 Task: Find connections with filter location Isleworth with filter topic #economicswith filter profile language French with filter current company Armstrong Fluid Technology with filter school Kuvempu University  with filter industry Advertising Services with filter service category Web Development with filter keywords title Communications Director
Action: Mouse moved to (464, 69)
Screenshot: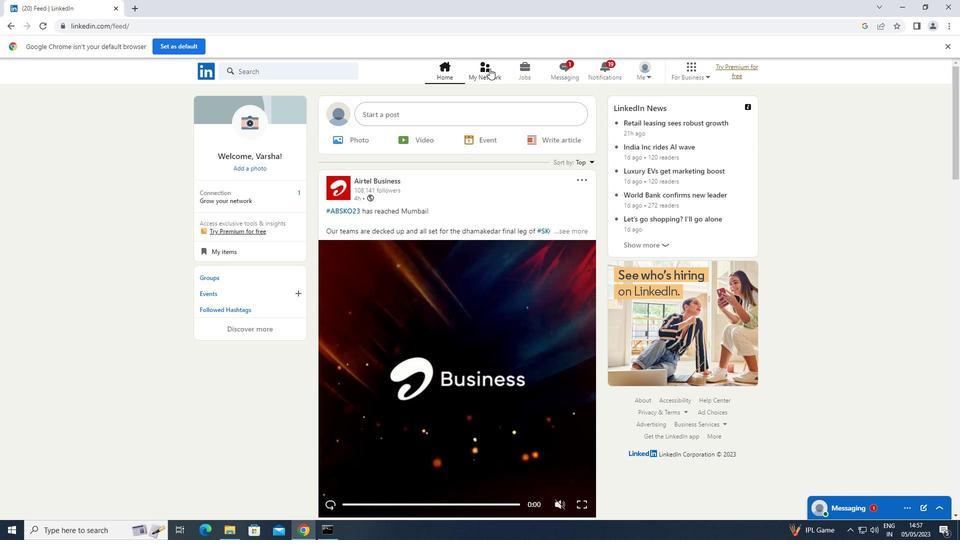 
Action: Mouse pressed left at (464, 69)
Screenshot: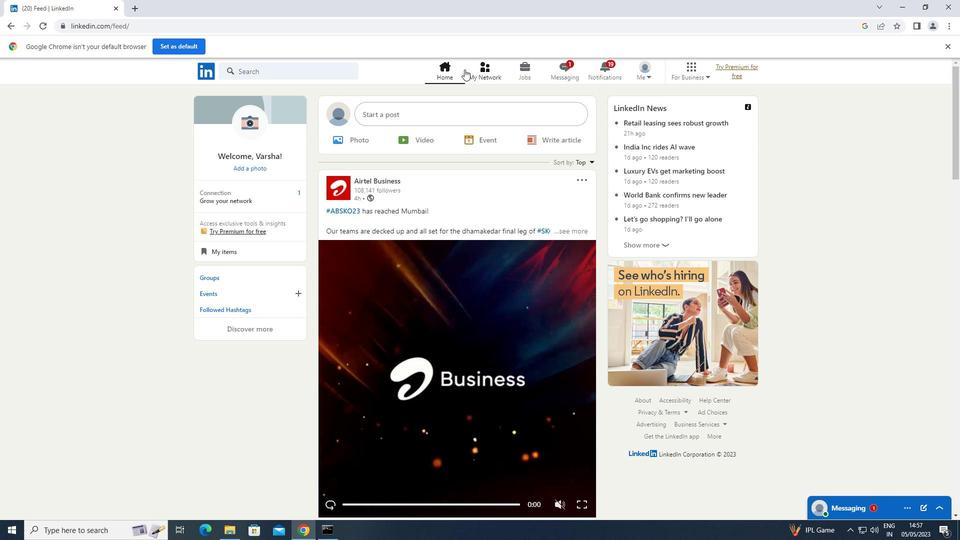 
Action: Mouse moved to (484, 75)
Screenshot: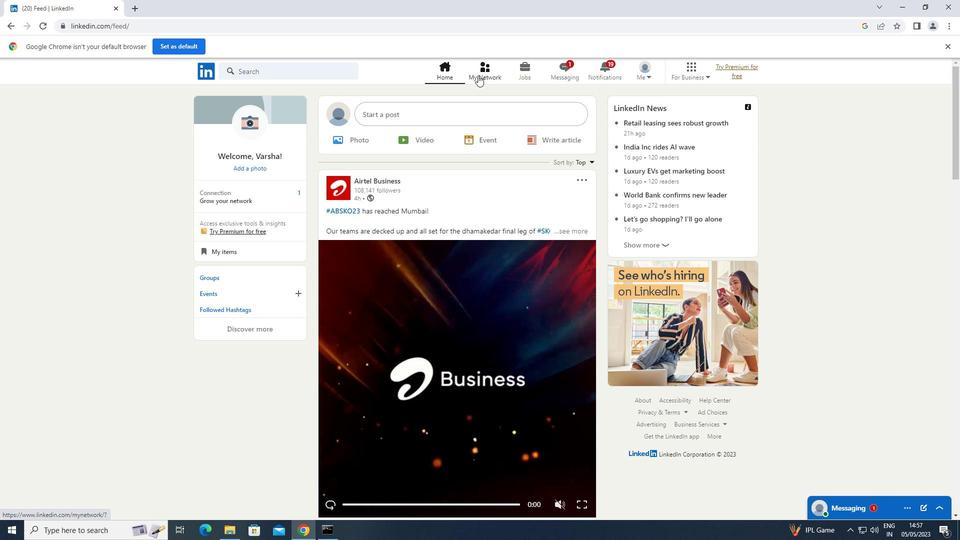 
Action: Mouse pressed left at (484, 75)
Screenshot: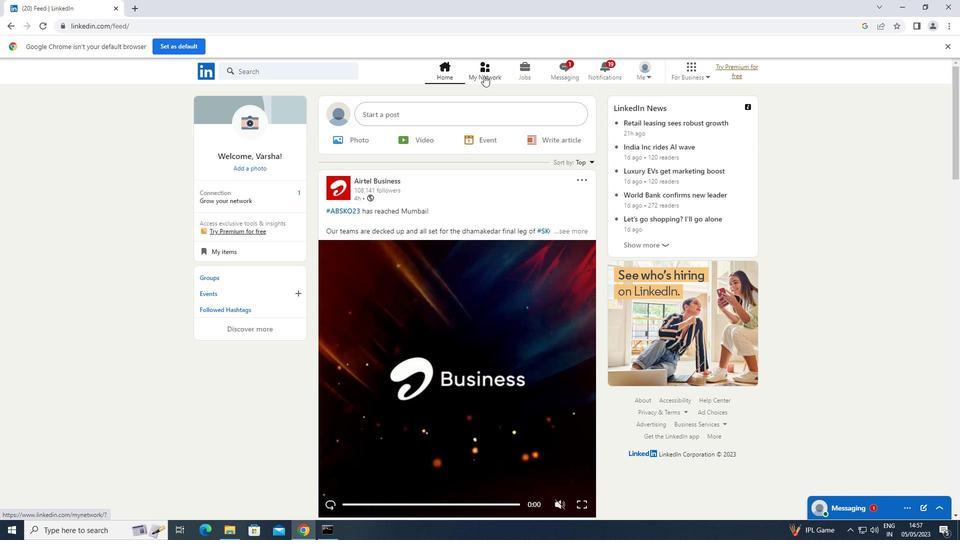 
Action: Mouse moved to (285, 124)
Screenshot: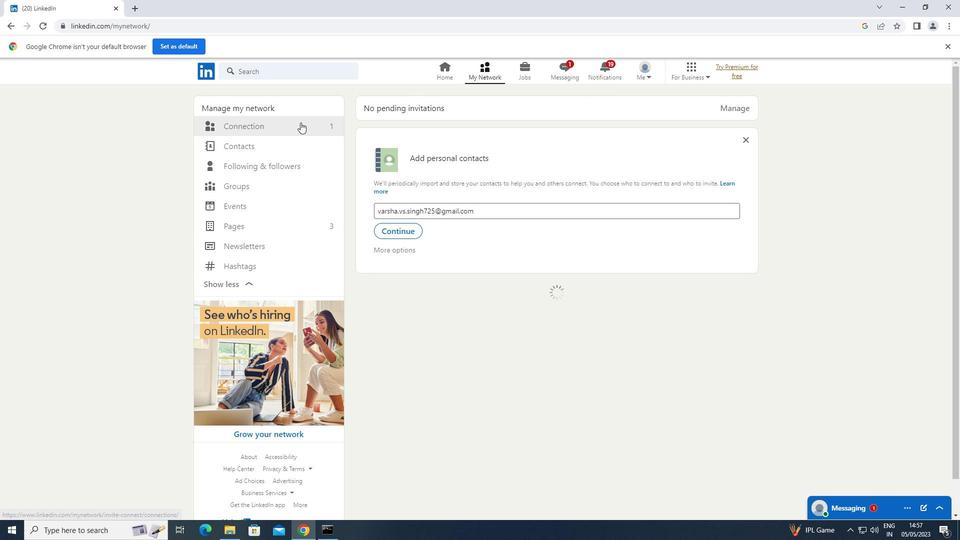 
Action: Mouse pressed left at (285, 124)
Screenshot: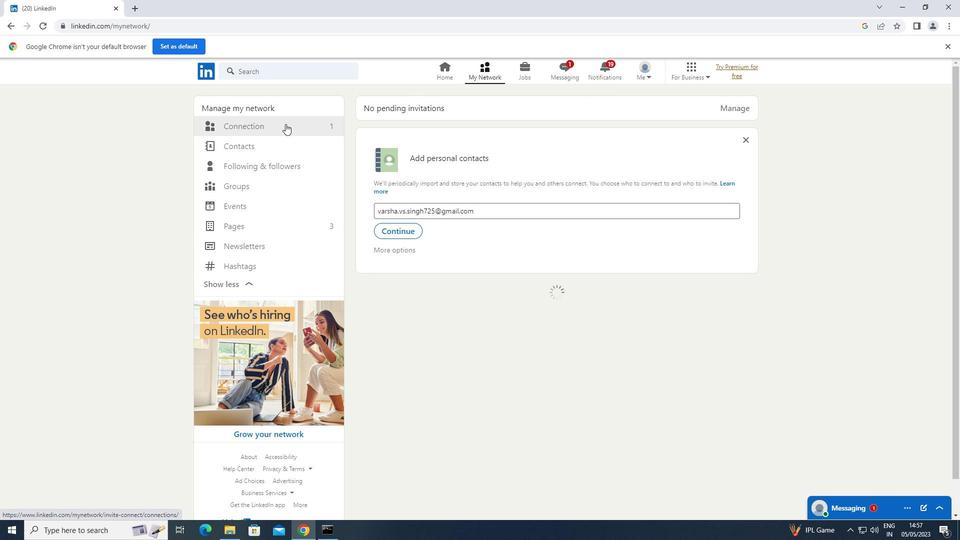 
Action: Mouse moved to (546, 124)
Screenshot: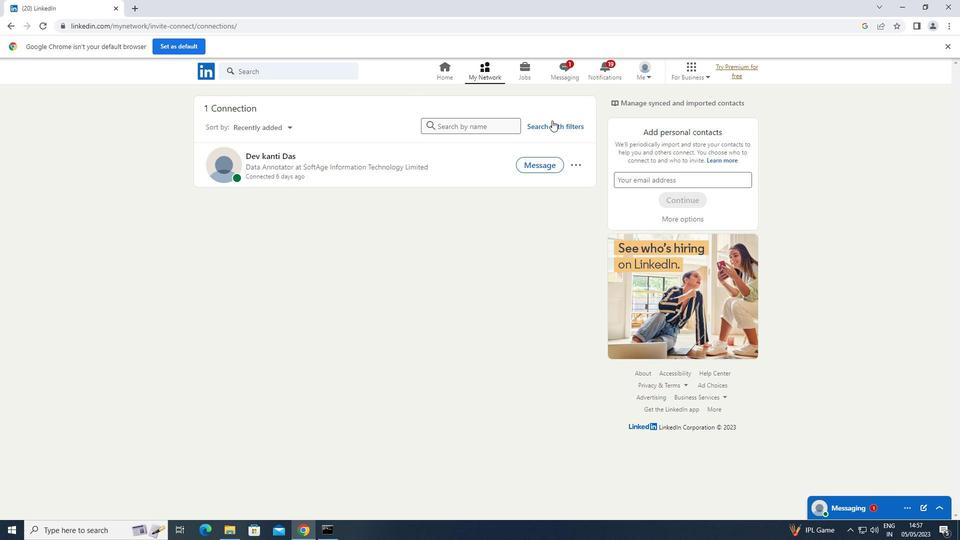 
Action: Mouse pressed left at (546, 124)
Screenshot: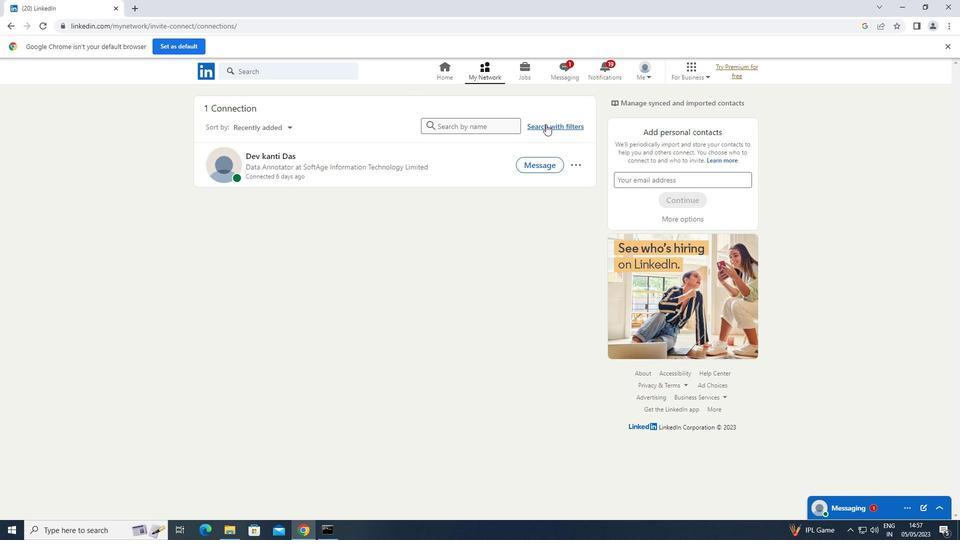 
Action: Mouse moved to (514, 99)
Screenshot: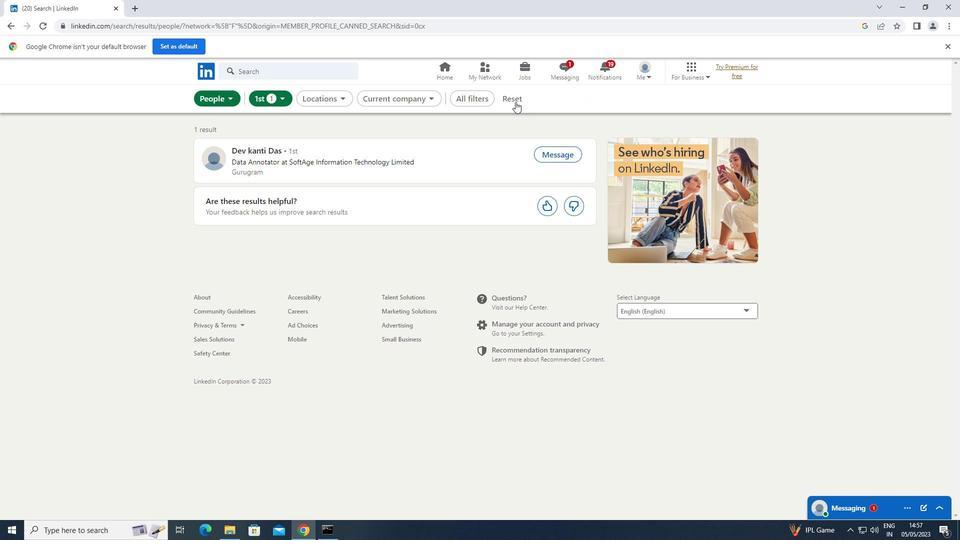 
Action: Mouse pressed left at (514, 99)
Screenshot: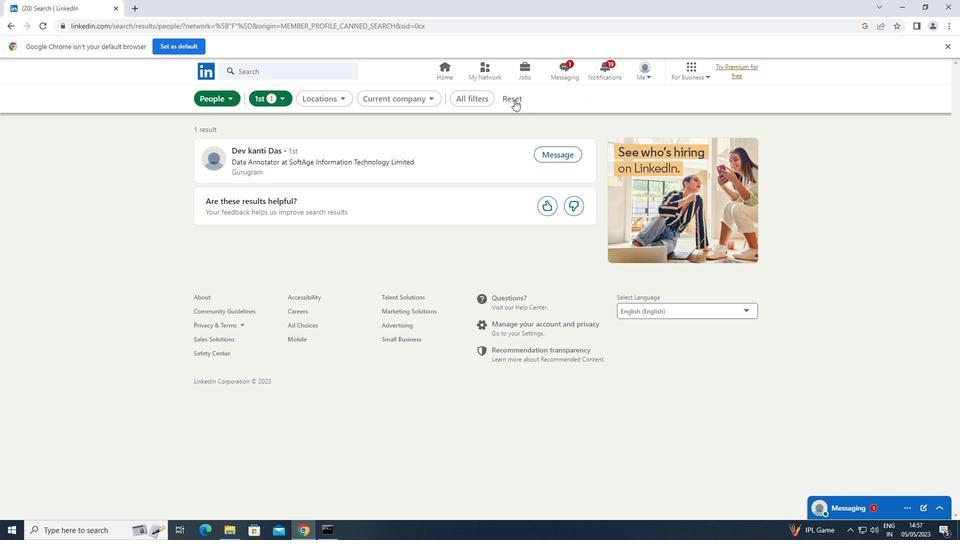
Action: Mouse moved to (504, 102)
Screenshot: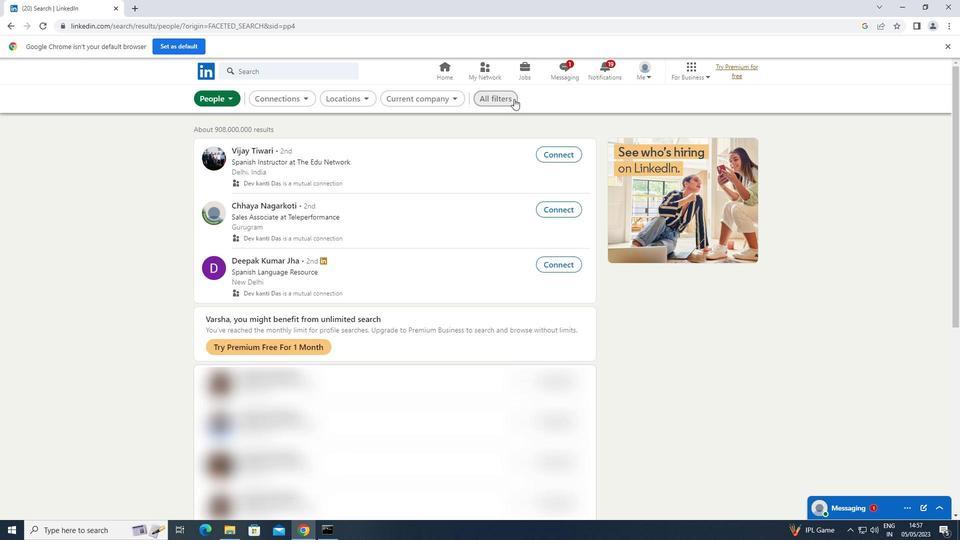 
Action: Mouse pressed left at (504, 102)
Screenshot: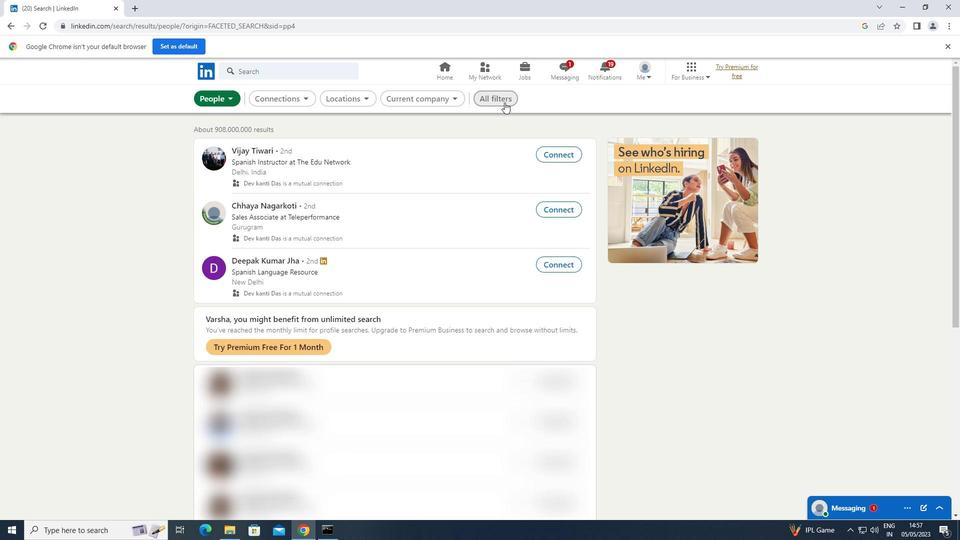 
Action: Mouse moved to (807, 255)
Screenshot: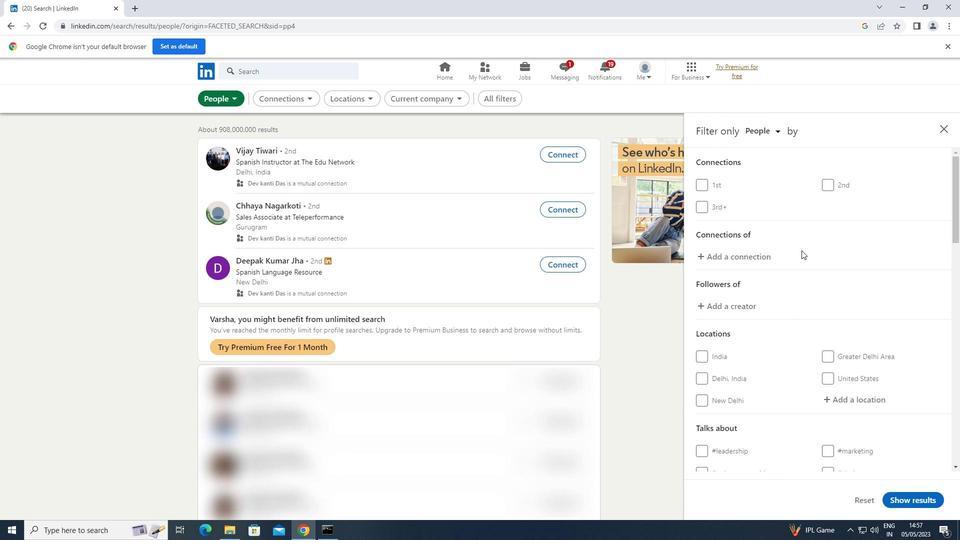 
Action: Mouse scrolled (807, 254) with delta (0, 0)
Screenshot: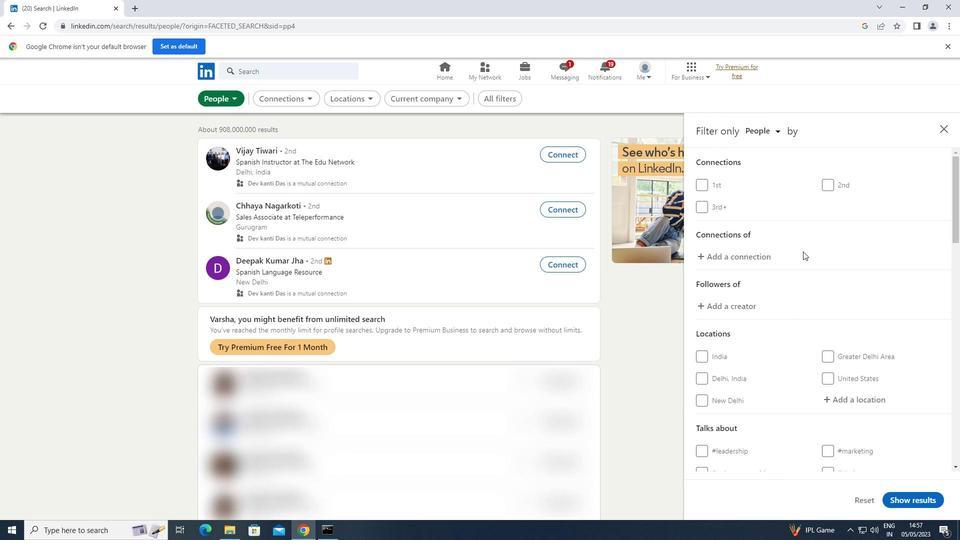 
Action: Mouse scrolled (807, 254) with delta (0, 0)
Screenshot: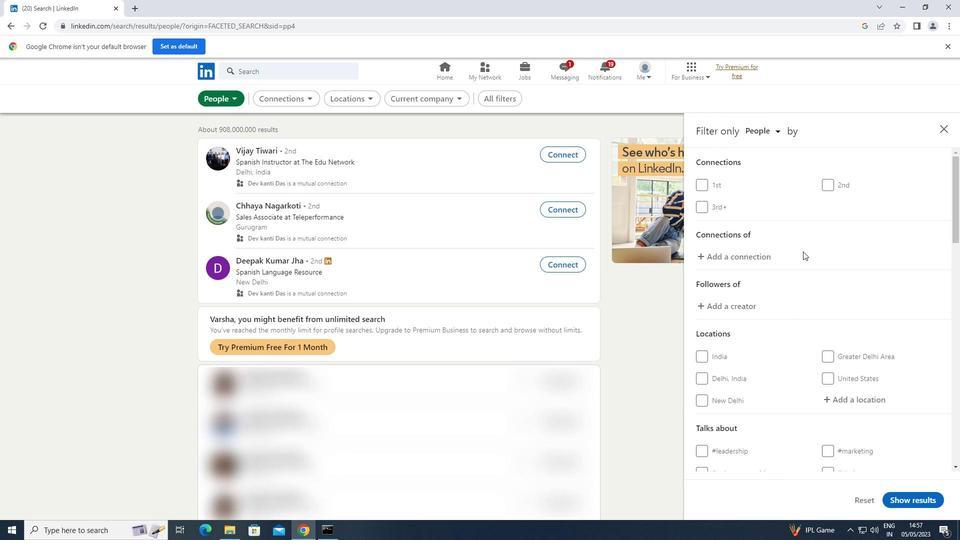 
Action: Mouse scrolled (807, 254) with delta (0, 0)
Screenshot: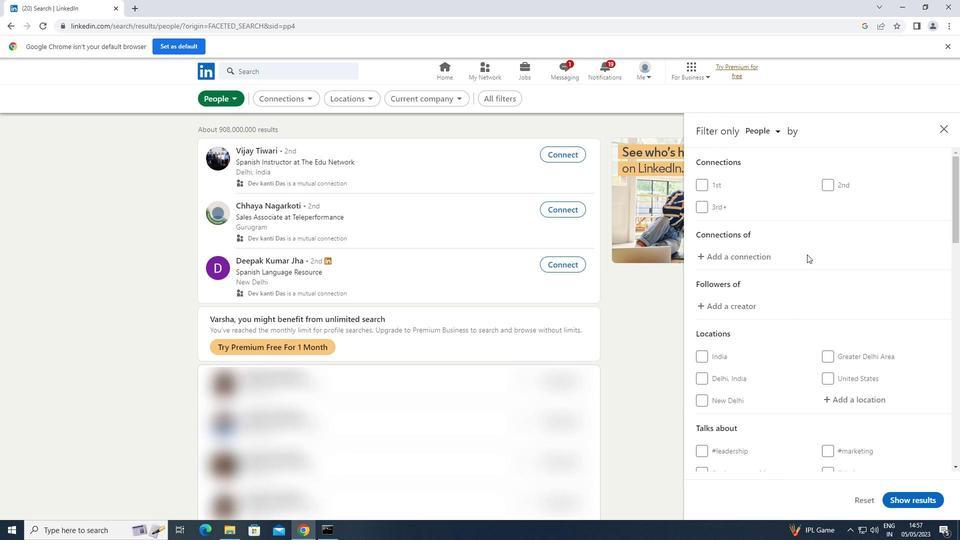 
Action: Mouse moved to (843, 251)
Screenshot: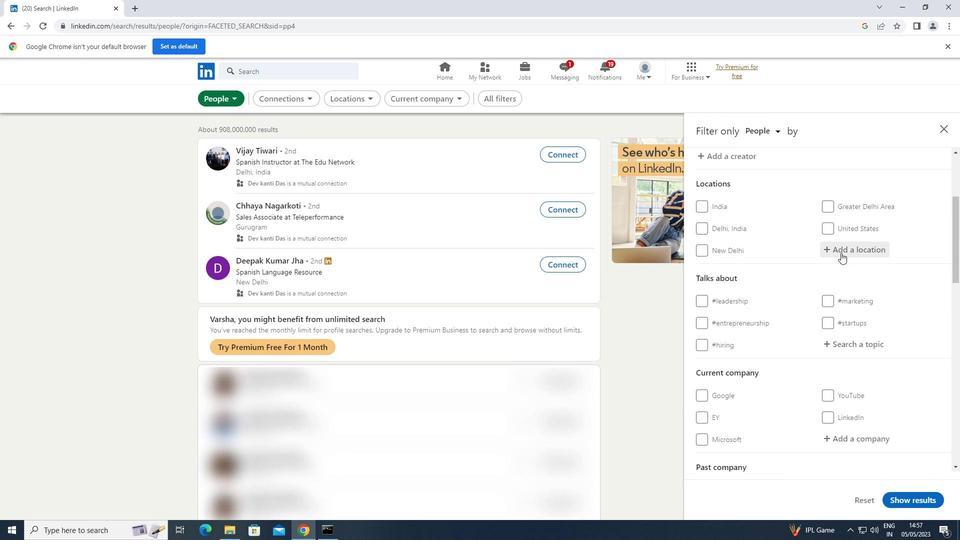 
Action: Mouse pressed left at (843, 251)
Screenshot: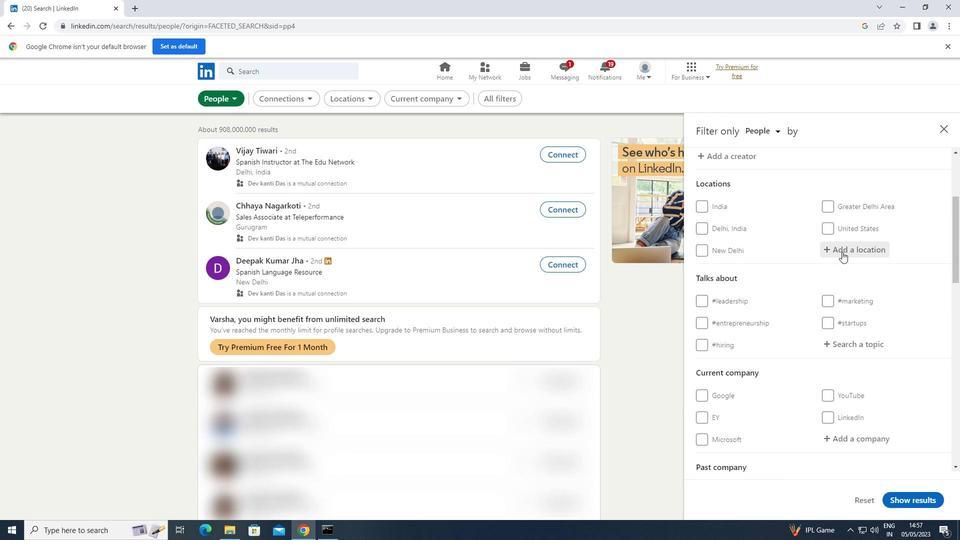 
Action: Key pressed <Key.shift>ISLEWORTH
Screenshot: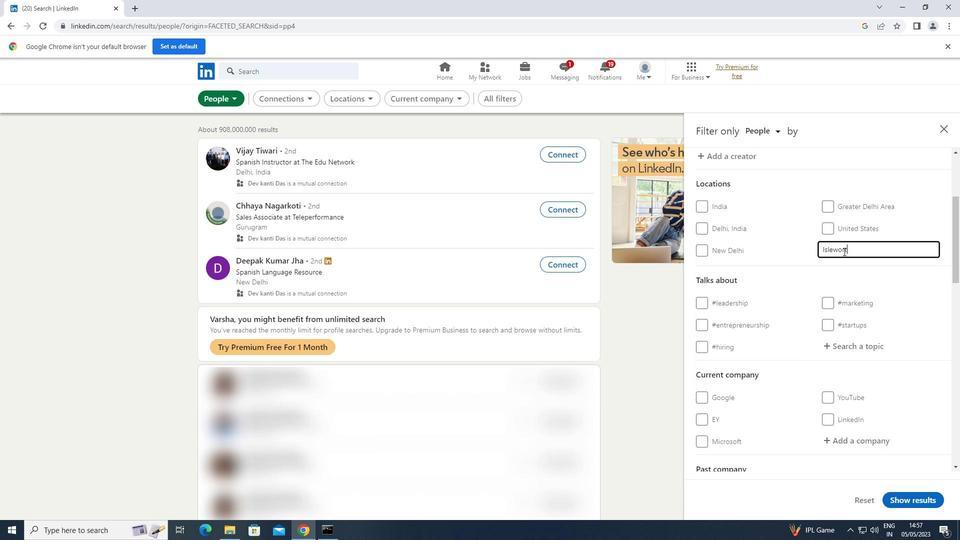 
Action: Mouse moved to (851, 350)
Screenshot: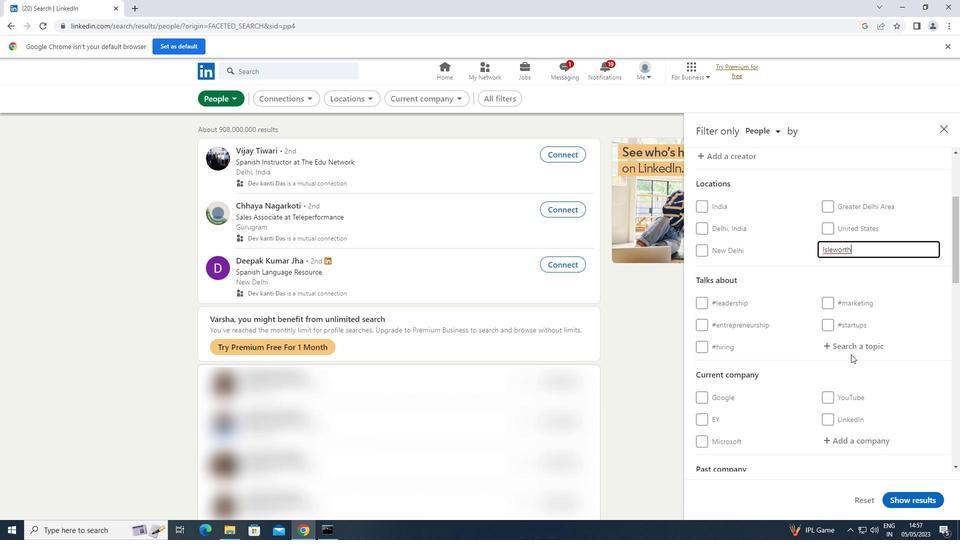 
Action: Mouse pressed left at (851, 350)
Screenshot: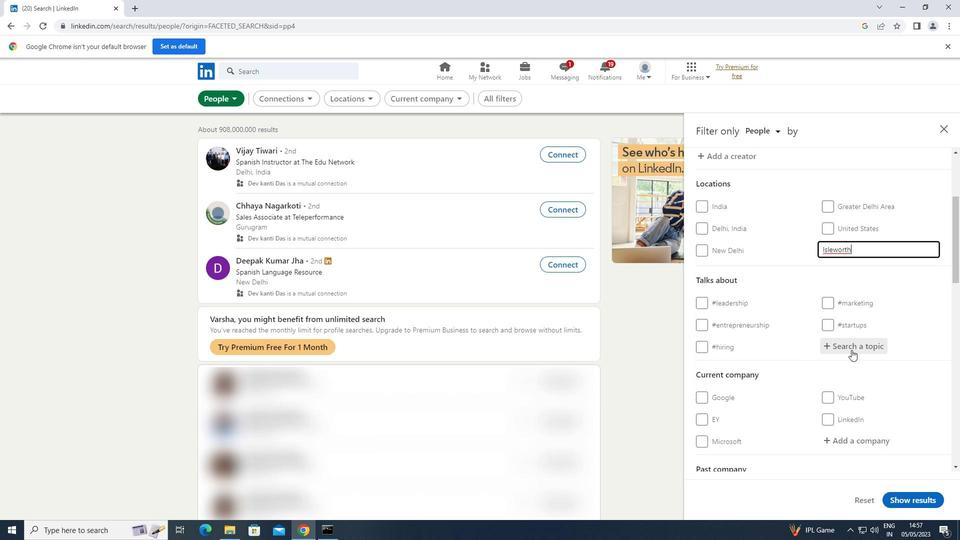 
Action: Key pressed C<Key.backspace>ECONOMICS
Screenshot: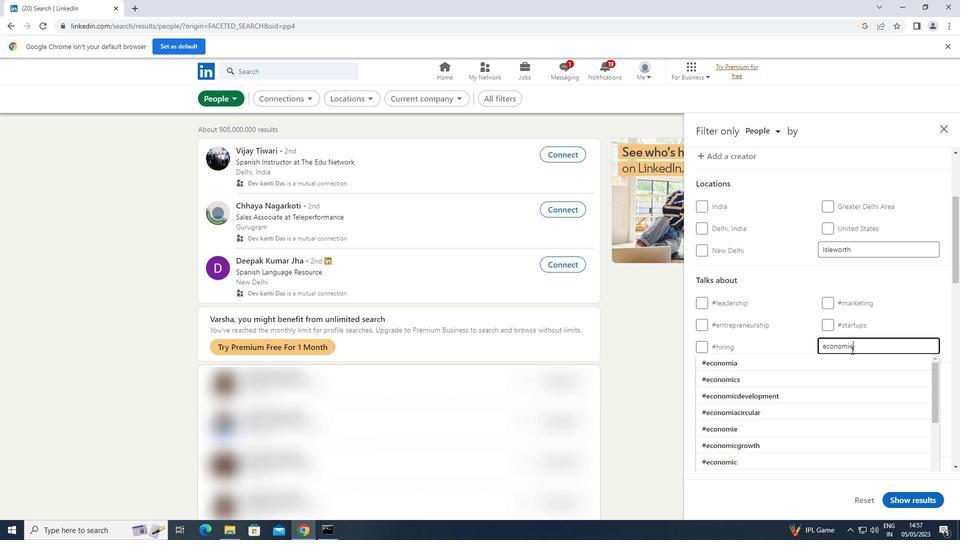 
Action: Mouse moved to (789, 362)
Screenshot: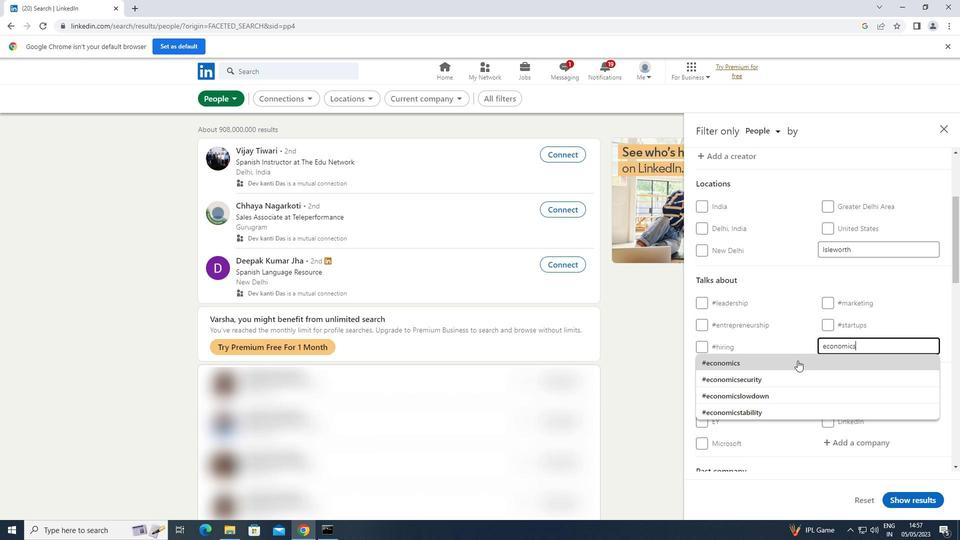 
Action: Mouse pressed left at (789, 362)
Screenshot: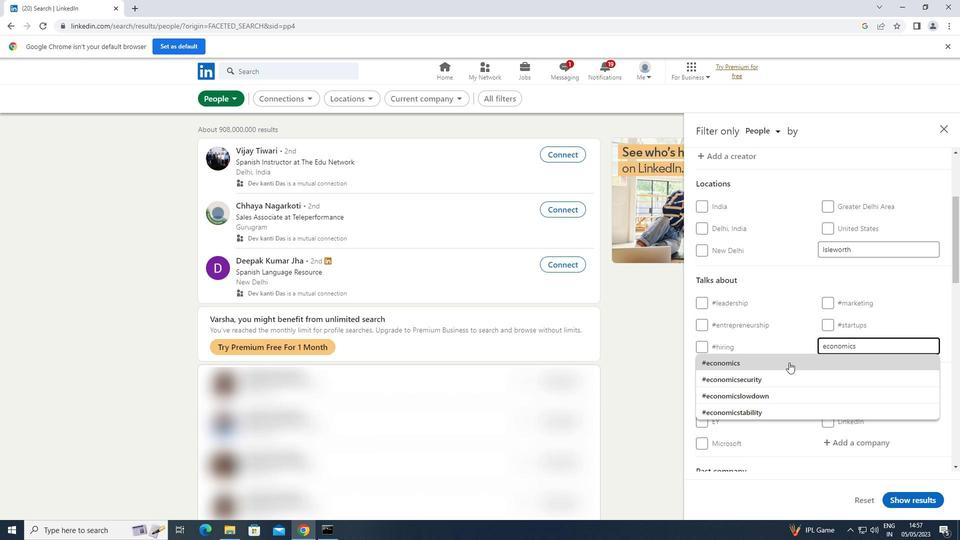 
Action: Mouse moved to (790, 362)
Screenshot: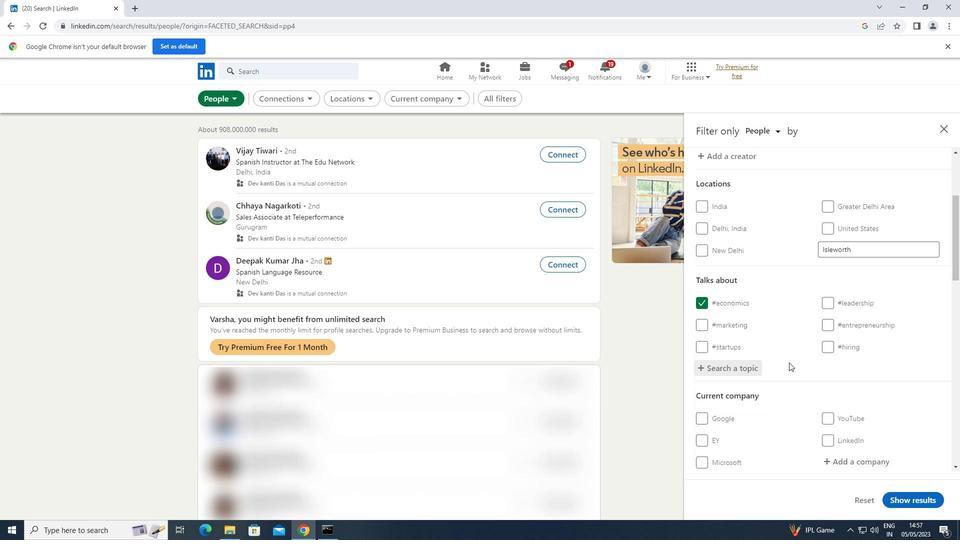 
Action: Mouse scrolled (790, 361) with delta (0, 0)
Screenshot: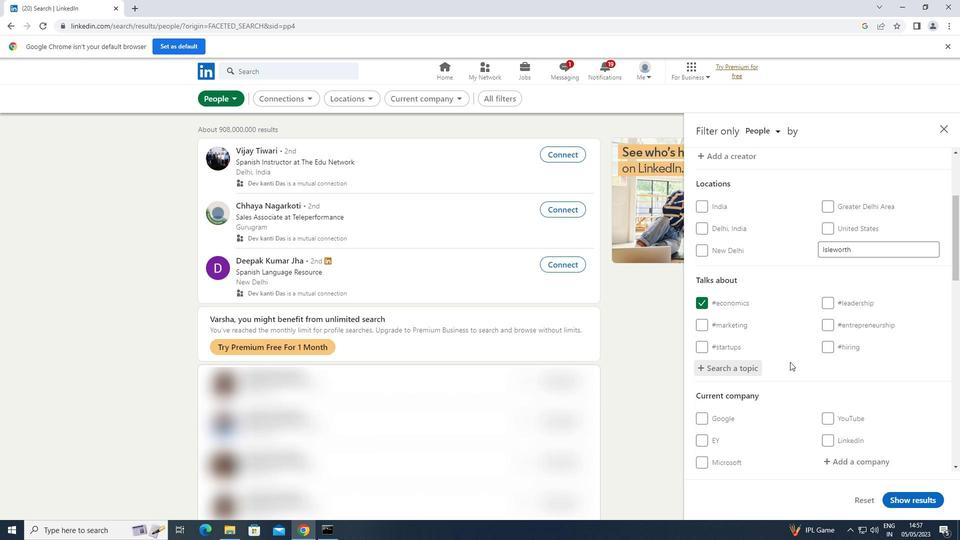
Action: Mouse scrolled (790, 361) with delta (0, 0)
Screenshot: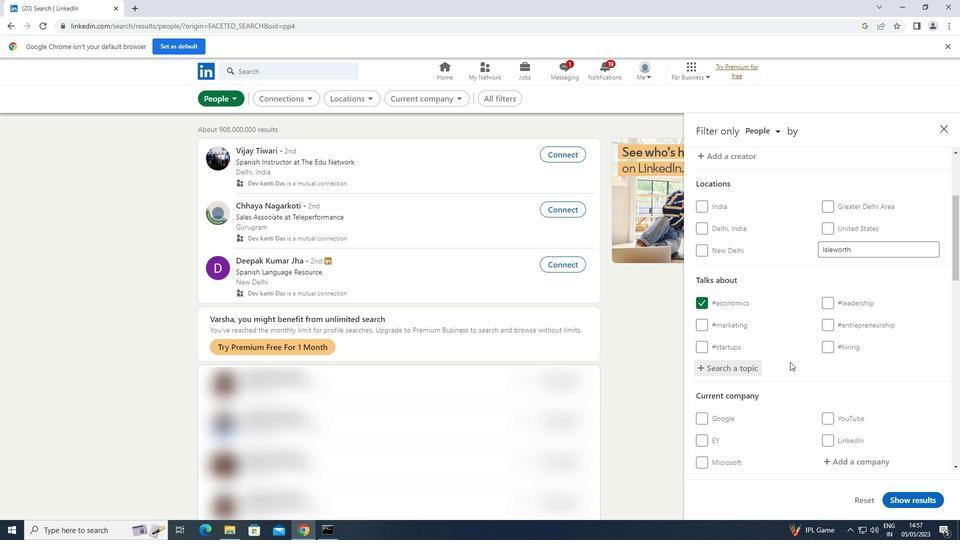 
Action: Mouse moved to (790, 361)
Screenshot: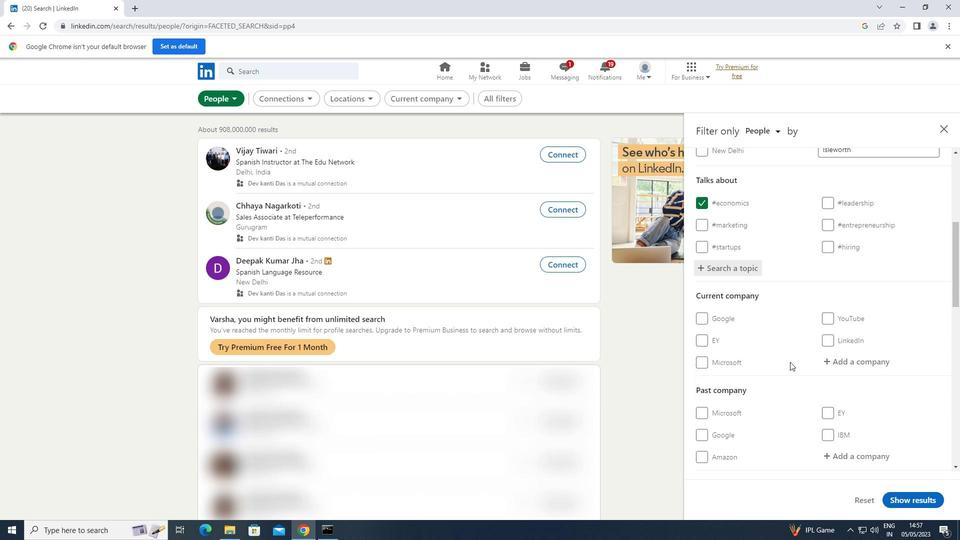 
Action: Mouse scrolled (790, 361) with delta (0, 0)
Screenshot: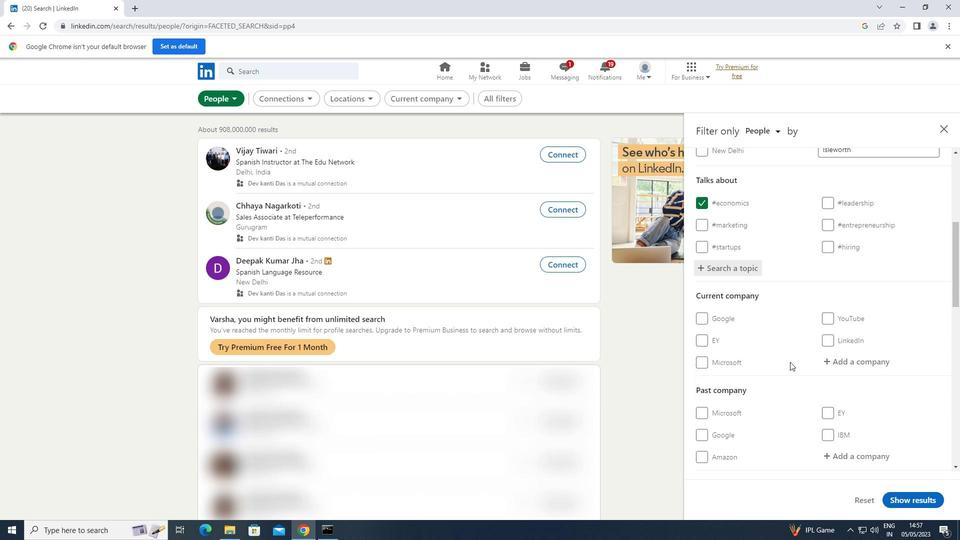 
Action: Mouse scrolled (790, 361) with delta (0, 0)
Screenshot: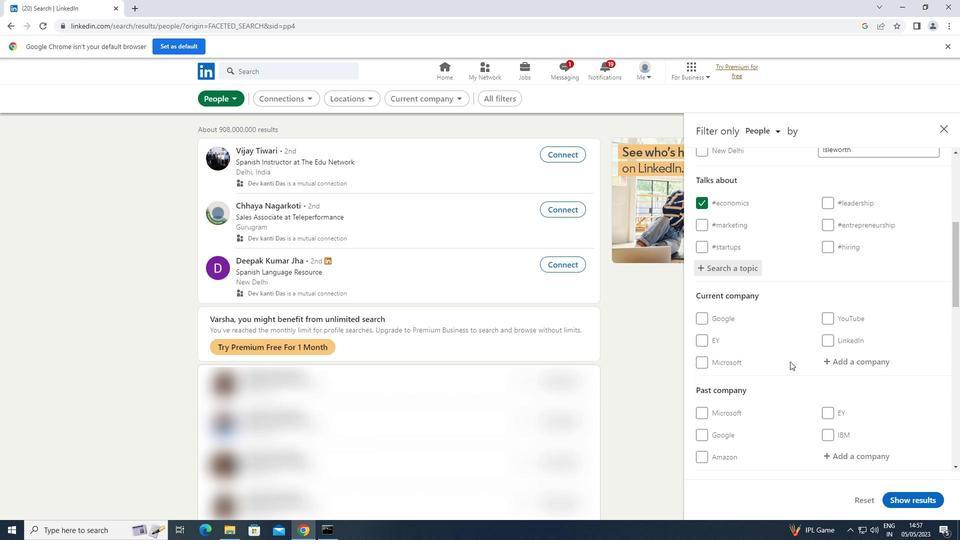 
Action: Mouse scrolled (790, 361) with delta (0, 0)
Screenshot: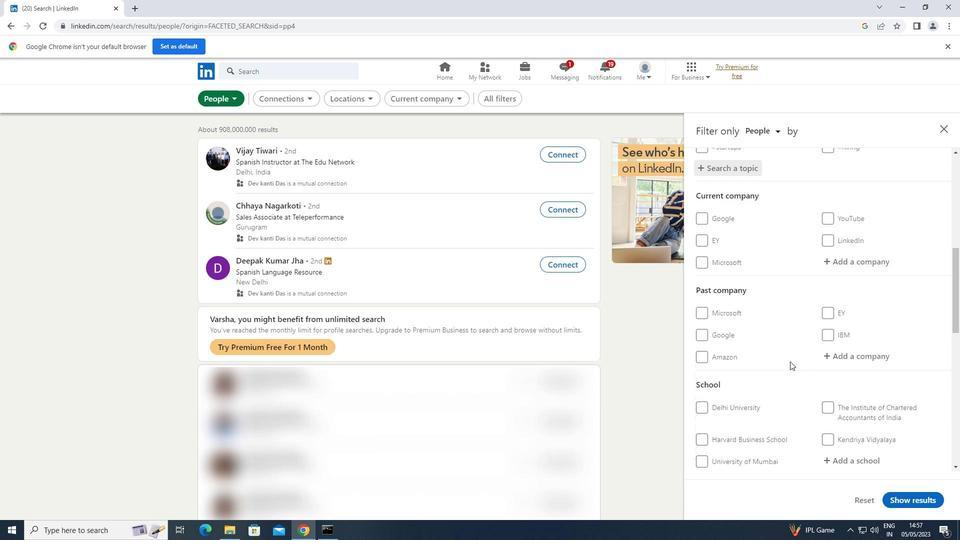 
Action: Mouse scrolled (790, 361) with delta (0, 0)
Screenshot: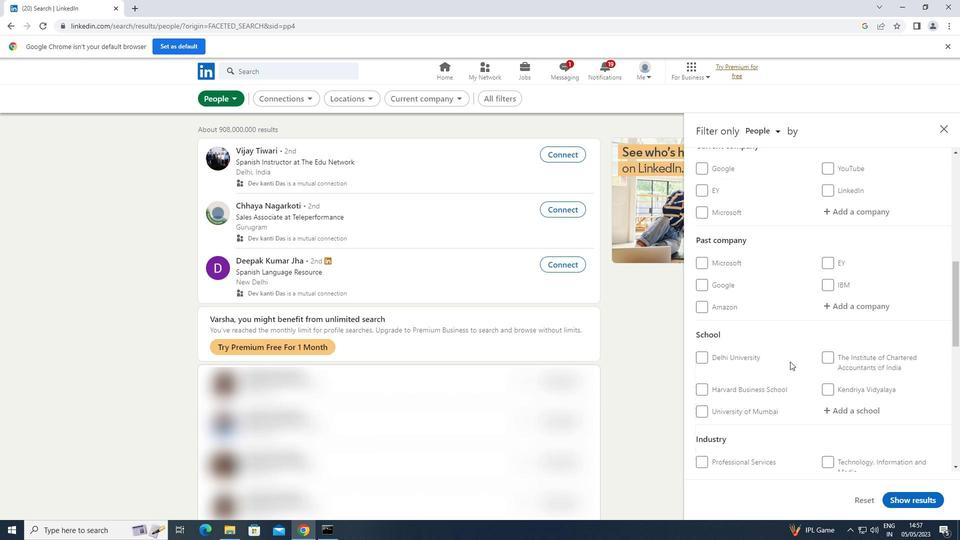 
Action: Mouse scrolled (790, 361) with delta (0, 0)
Screenshot: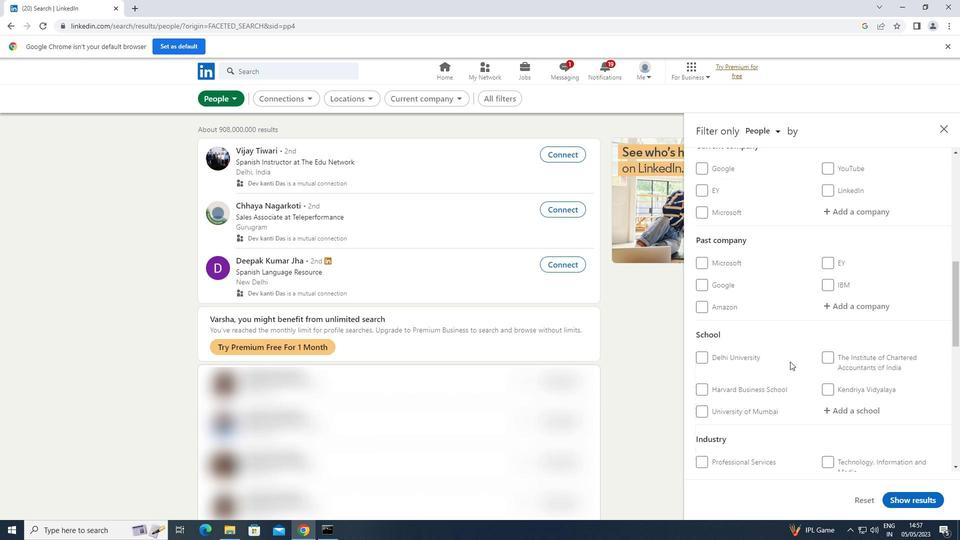 
Action: Mouse scrolled (790, 361) with delta (0, 0)
Screenshot: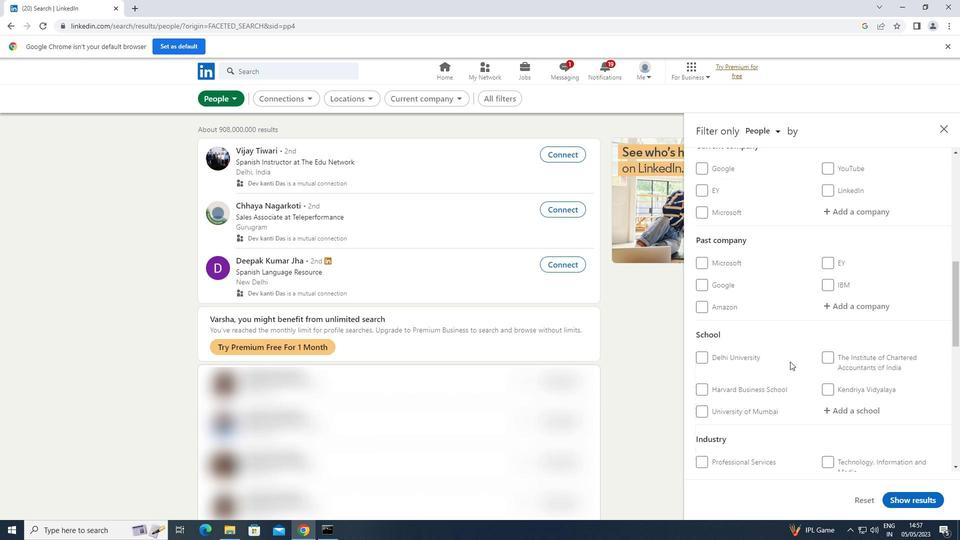 
Action: Mouse scrolled (790, 361) with delta (0, 0)
Screenshot: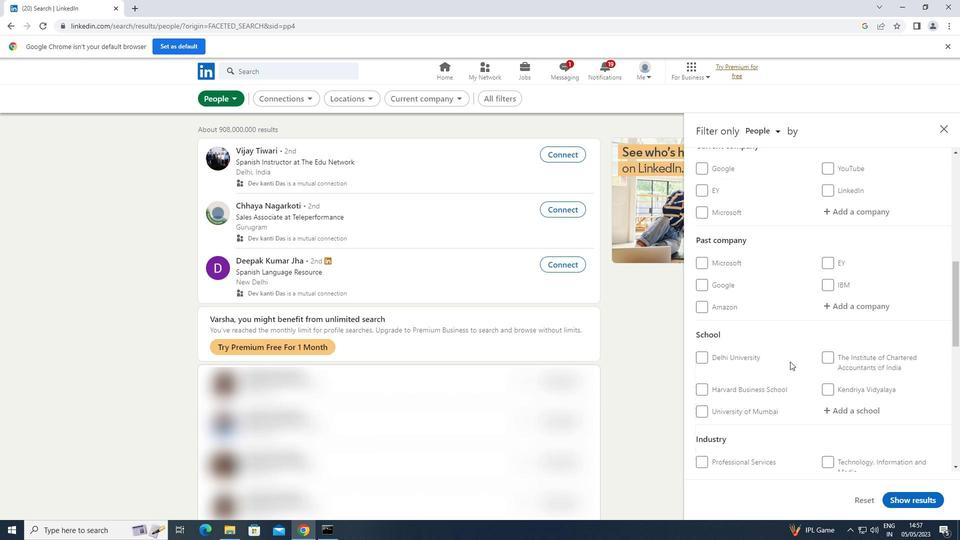 
Action: Mouse scrolled (790, 361) with delta (0, 0)
Screenshot: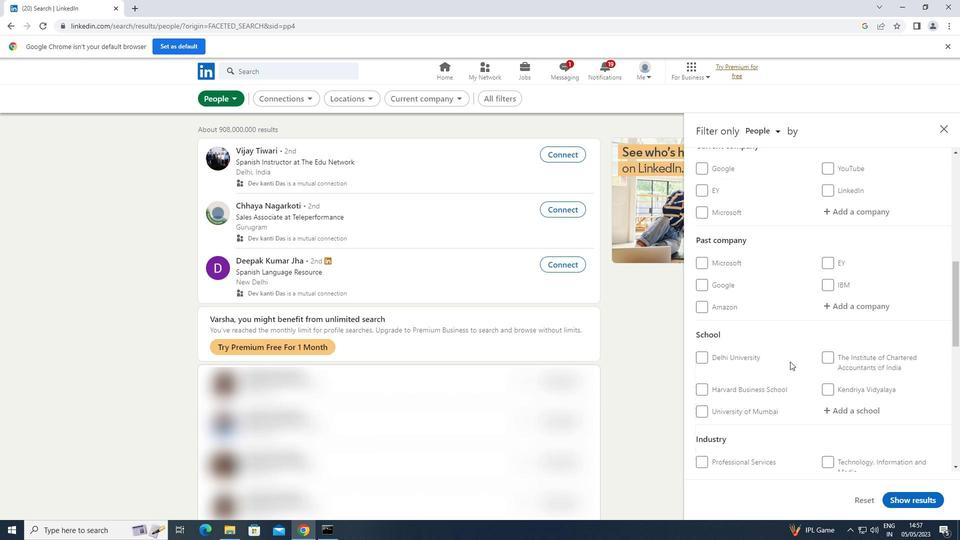
Action: Mouse moved to (828, 329)
Screenshot: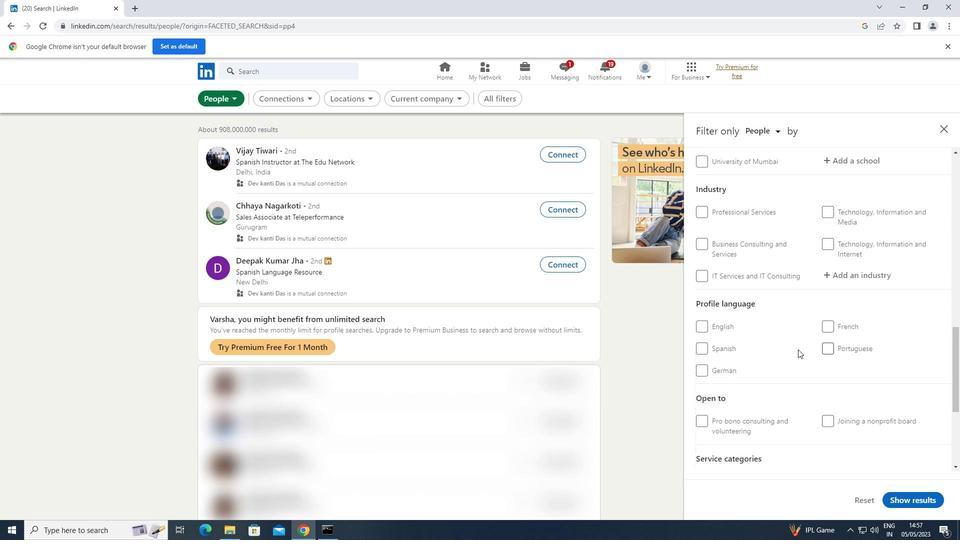 
Action: Mouse pressed left at (828, 329)
Screenshot: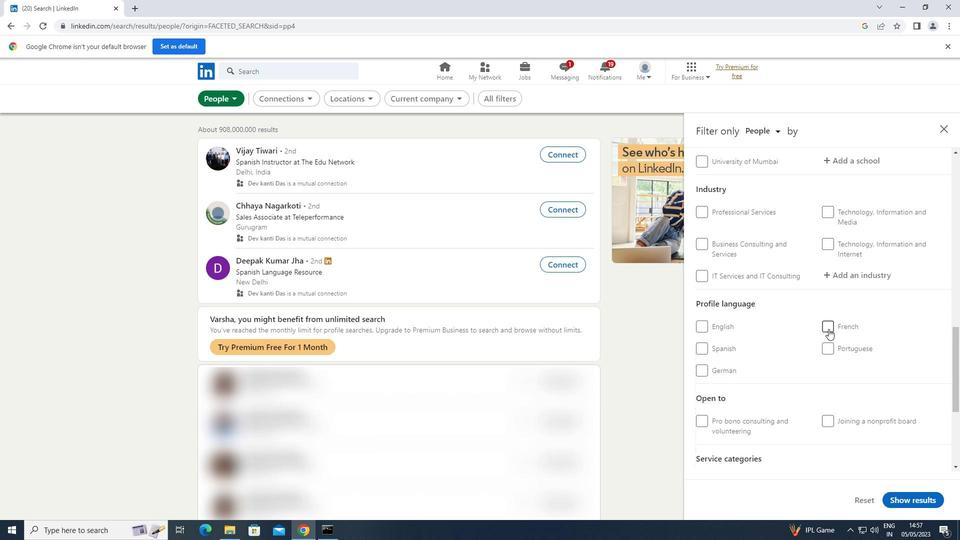 
Action: Mouse scrolled (828, 329) with delta (0, 0)
Screenshot: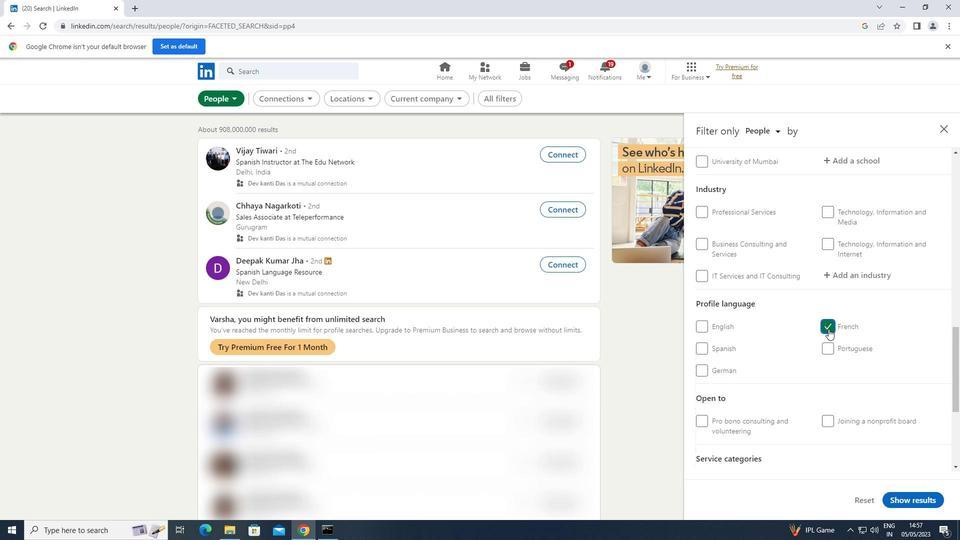 
Action: Mouse scrolled (828, 329) with delta (0, 0)
Screenshot: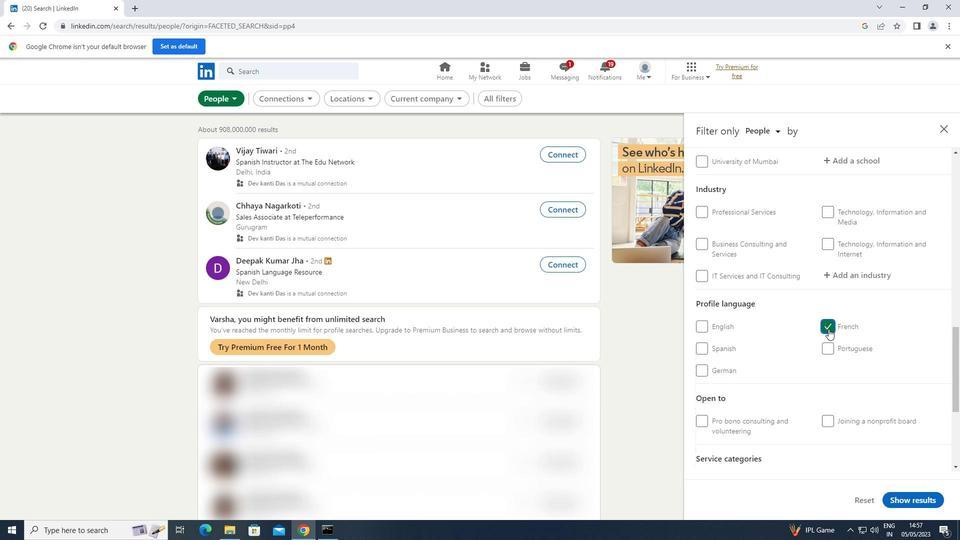 
Action: Mouse scrolled (828, 329) with delta (0, 0)
Screenshot: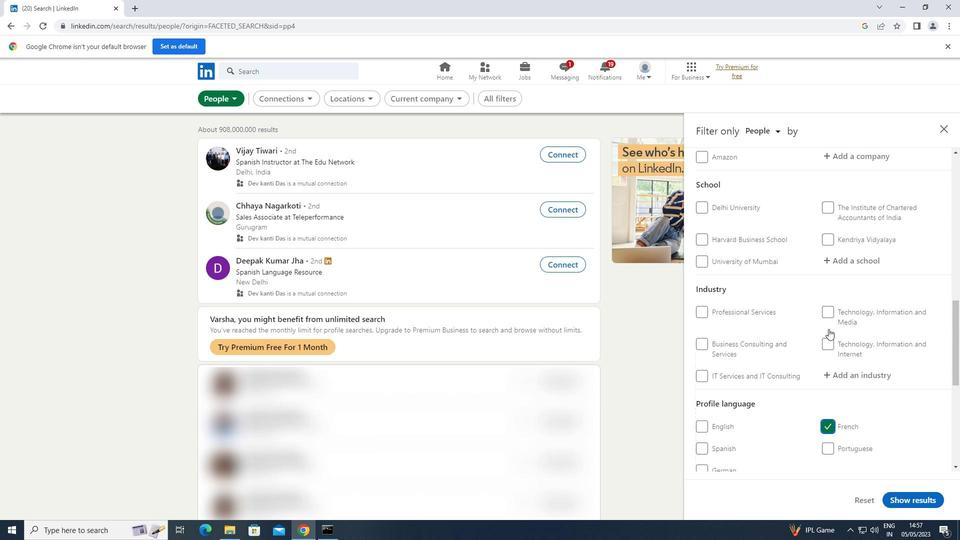 
Action: Mouse scrolled (828, 329) with delta (0, 0)
Screenshot: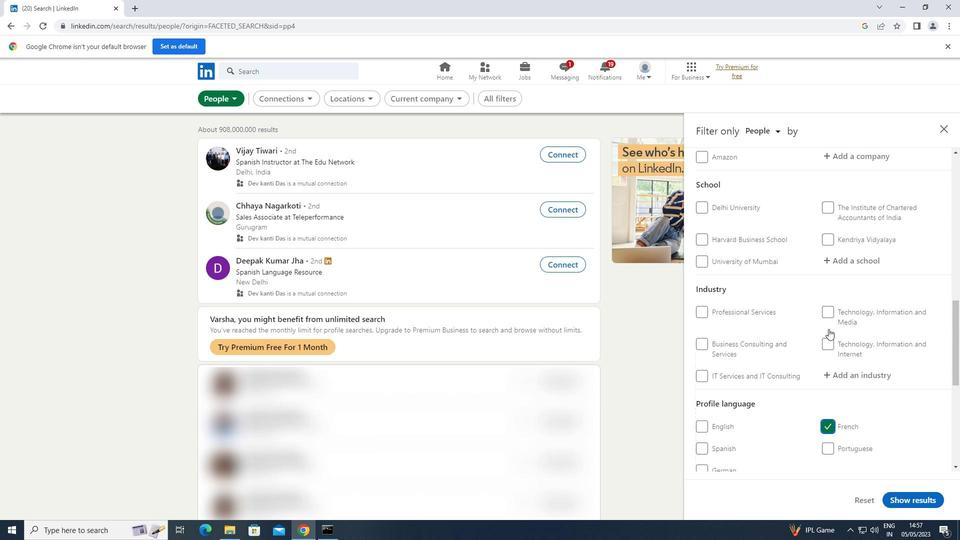 
Action: Mouse scrolled (828, 329) with delta (0, 0)
Screenshot: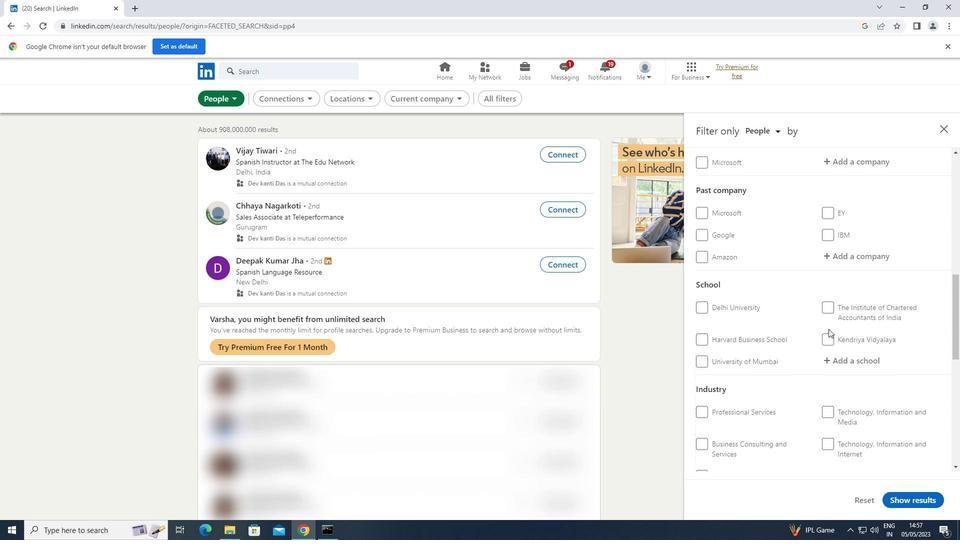 
Action: Mouse scrolled (828, 329) with delta (0, 0)
Screenshot: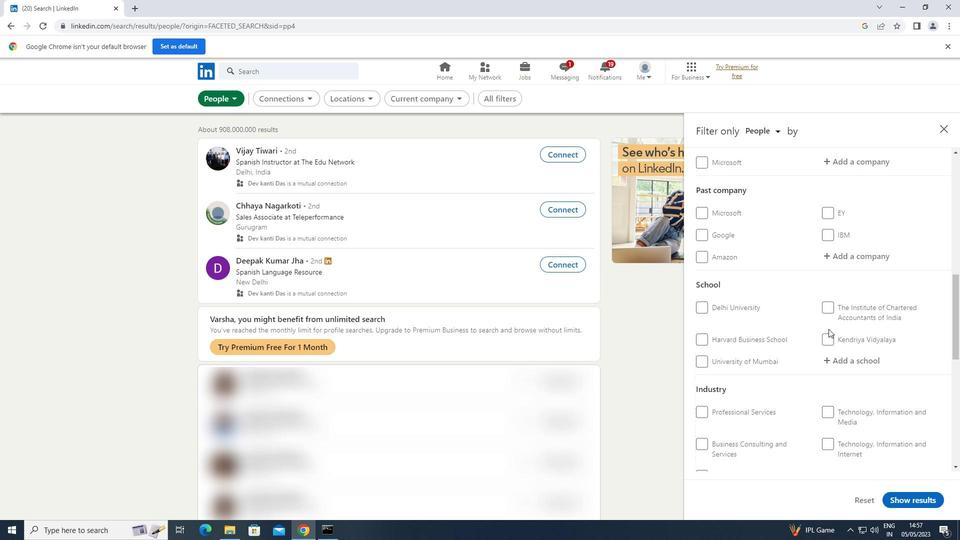 
Action: Mouse moved to (864, 264)
Screenshot: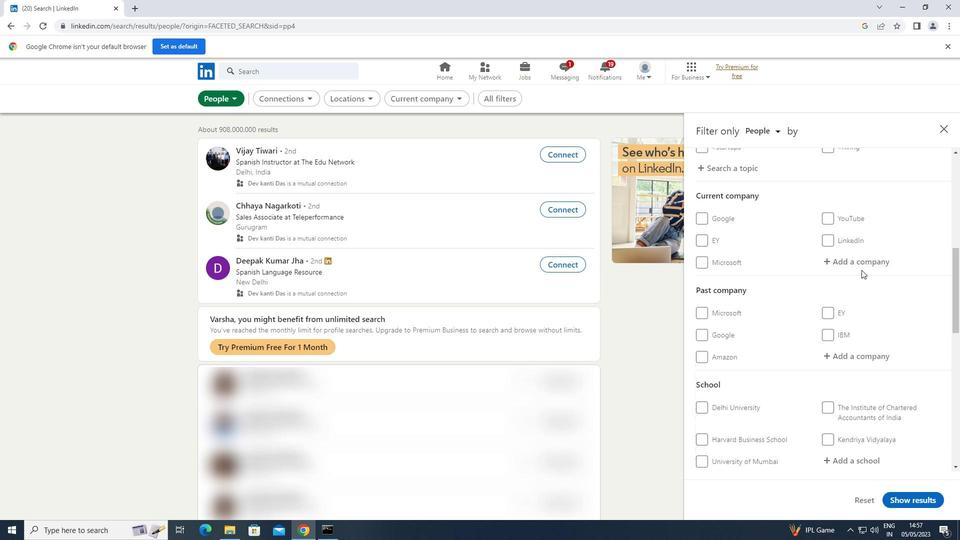 
Action: Mouse pressed left at (864, 264)
Screenshot: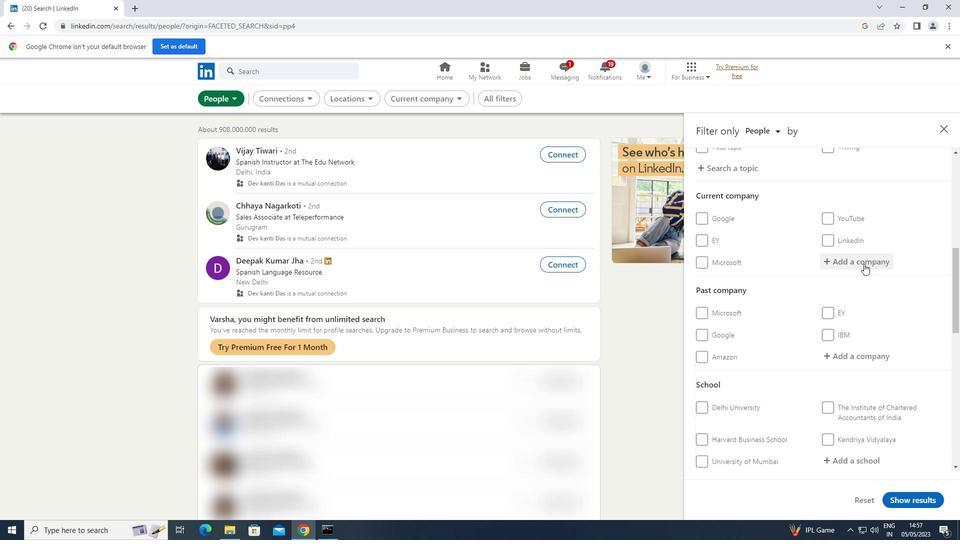 
Action: Key pressed <Key.shift><Key.shift>ARMSTRONG<Key.space><Key.shift>FLUID
Screenshot: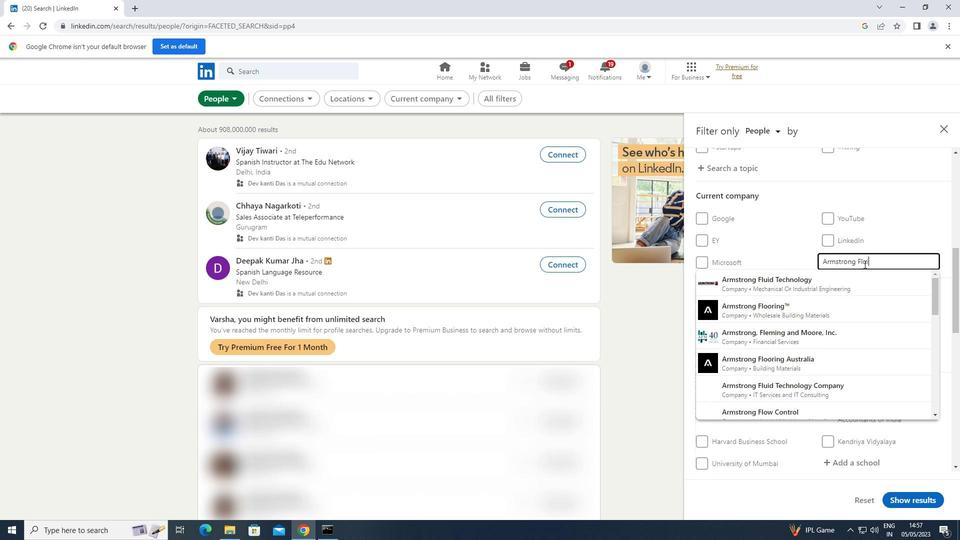 
Action: Mouse moved to (802, 282)
Screenshot: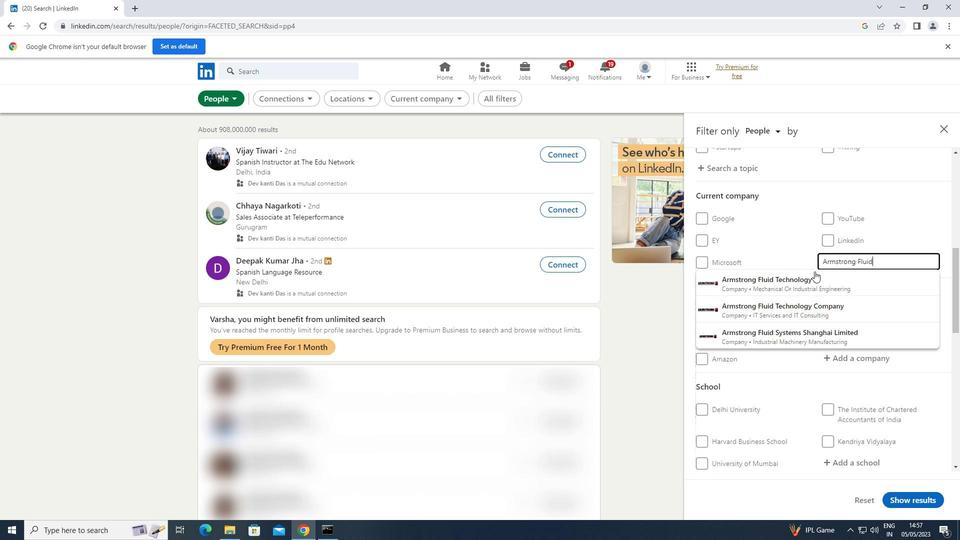 
Action: Mouse pressed left at (802, 282)
Screenshot: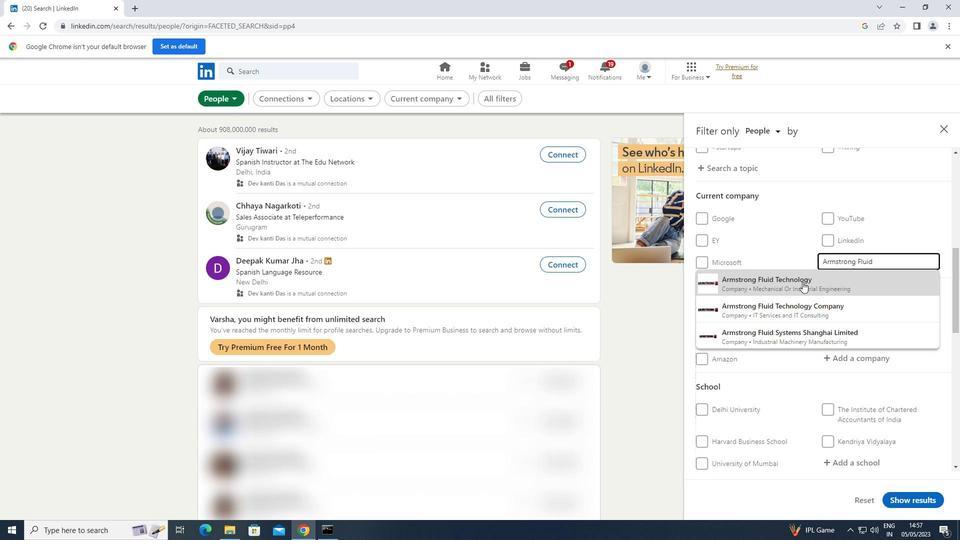 
Action: Mouse scrolled (802, 281) with delta (0, 0)
Screenshot: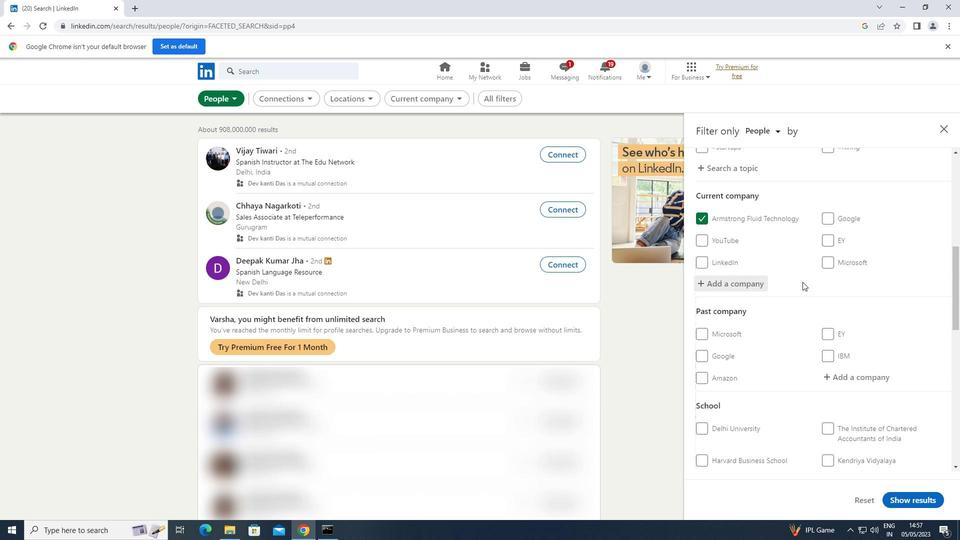 
Action: Mouse scrolled (802, 281) with delta (0, 0)
Screenshot: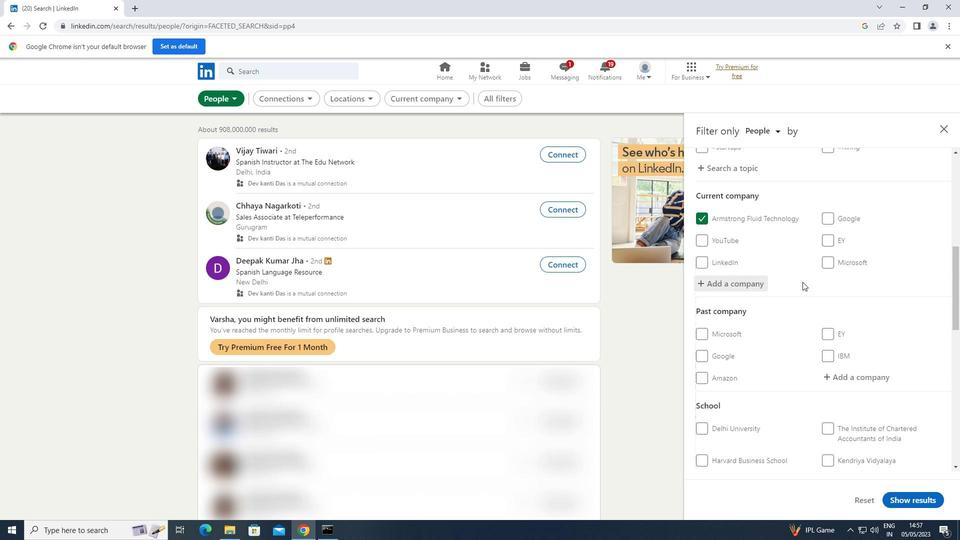 
Action: Mouse moved to (841, 384)
Screenshot: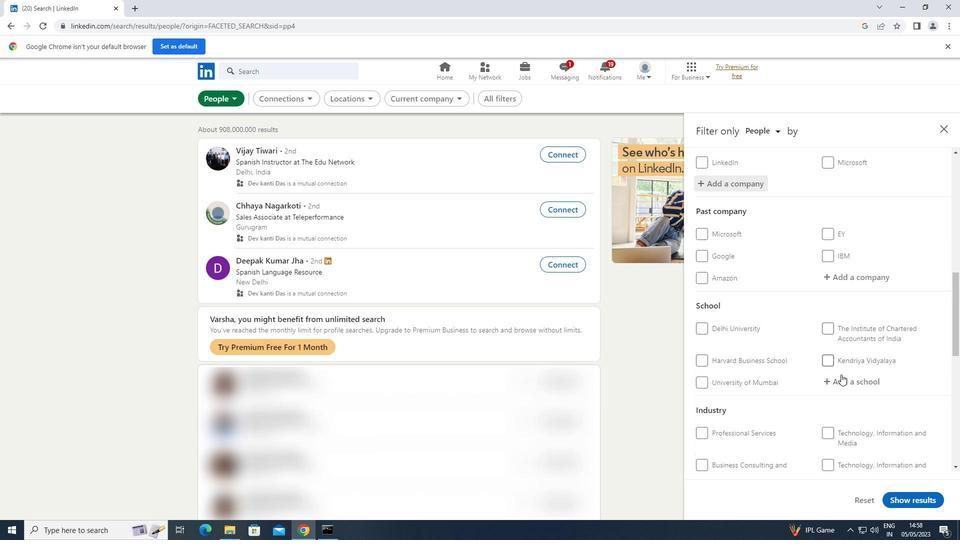 
Action: Mouse pressed left at (841, 384)
Screenshot: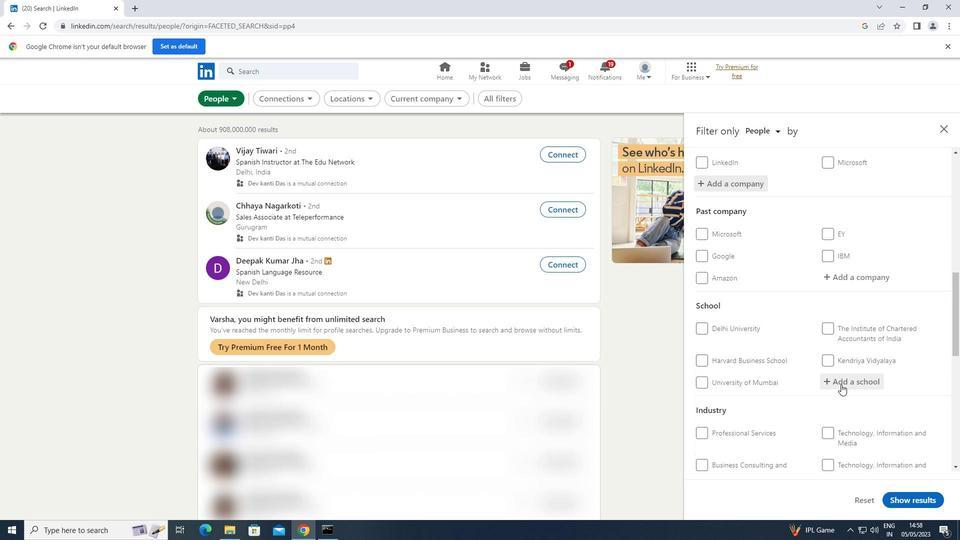 
Action: Key pressed <Key.shift>KUVEMPU
Screenshot: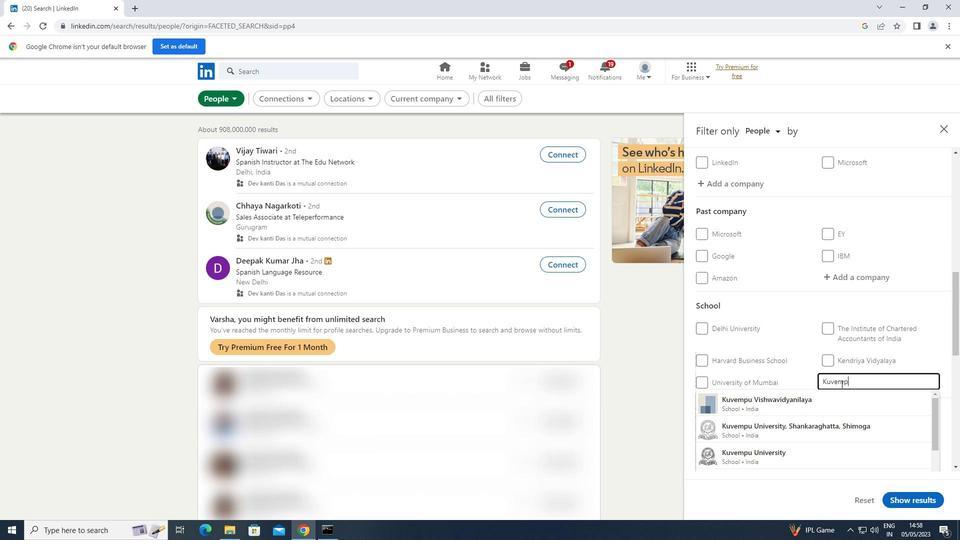 
Action: Mouse moved to (815, 414)
Screenshot: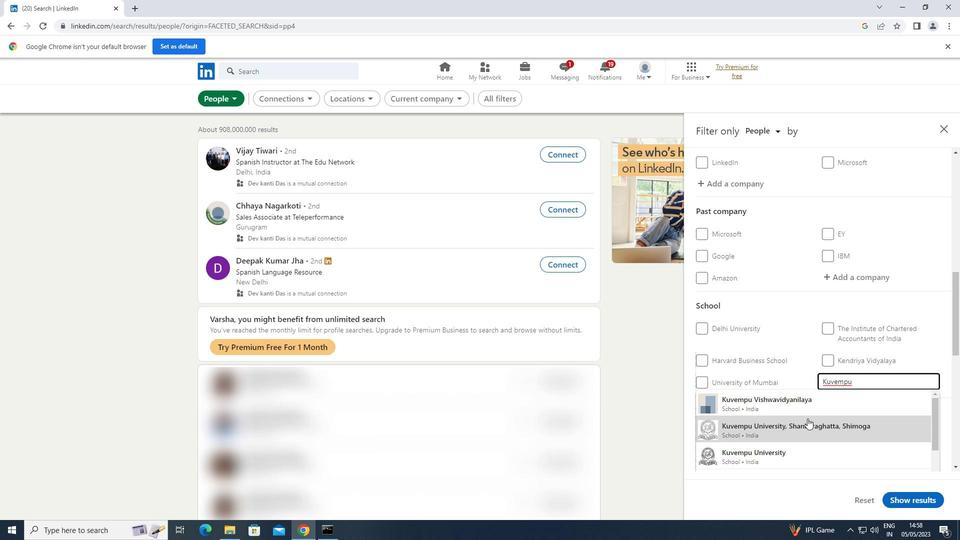 
Action: Mouse scrolled (815, 413) with delta (0, 0)
Screenshot: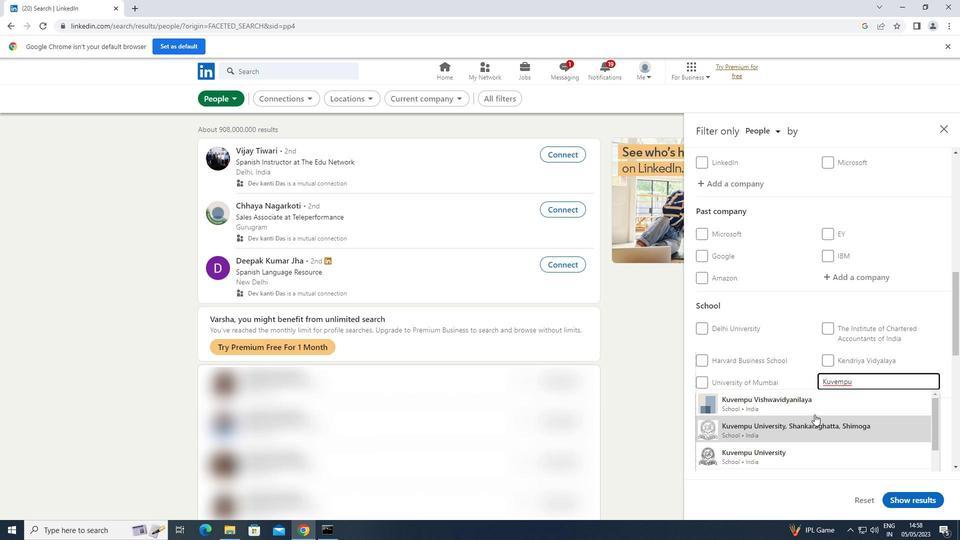 
Action: Mouse scrolled (815, 413) with delta (0, 0)
Screenshot: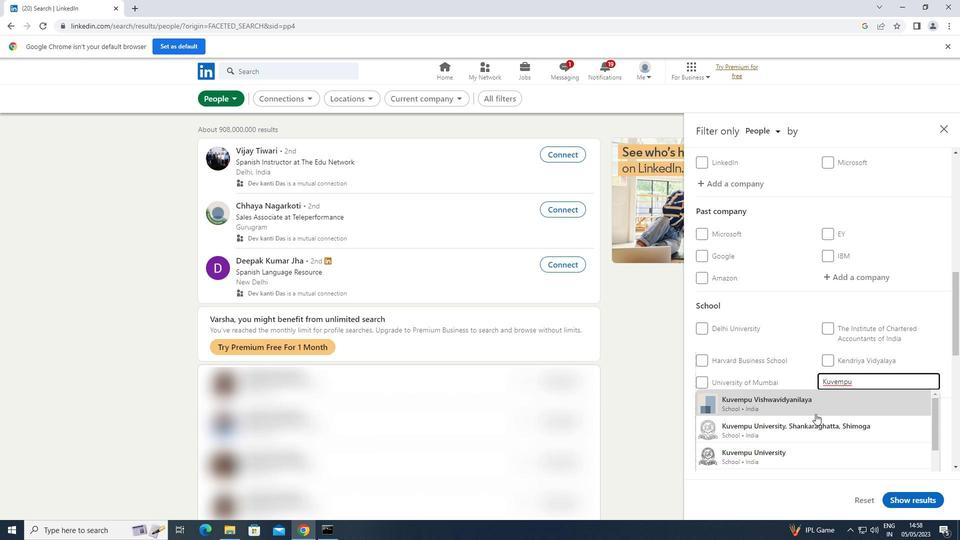 
Action: Mouse moved to (814, 391)
Screenshot: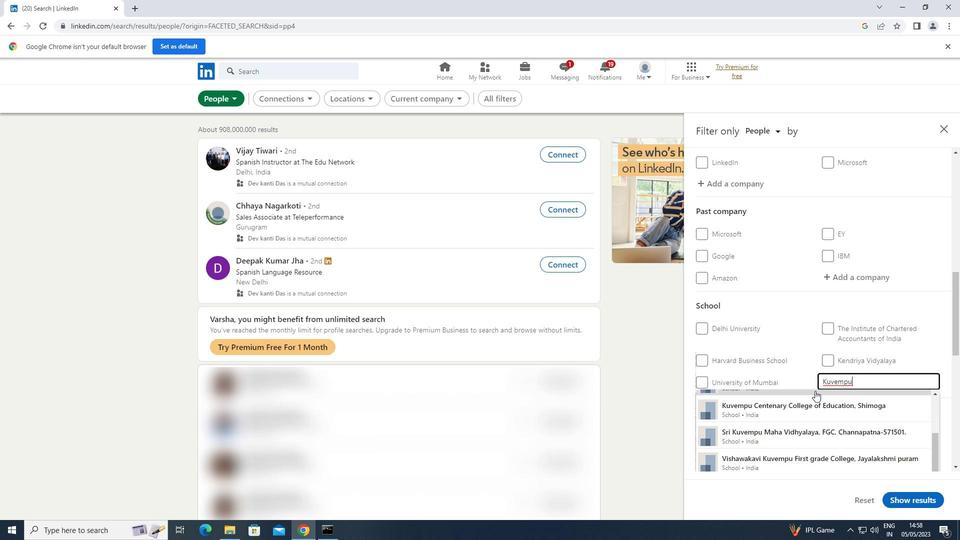 
Action: Mouse scrolled (814, 391) with delta (0, 0)
Screenshot: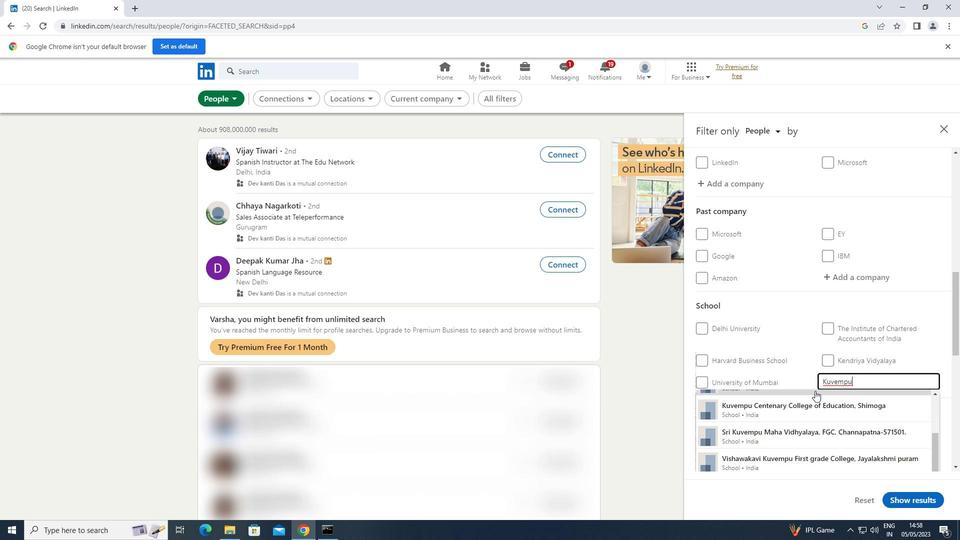 
Action: Mouse scrolled (814, 391) with delta (0, 0)
Screenshot: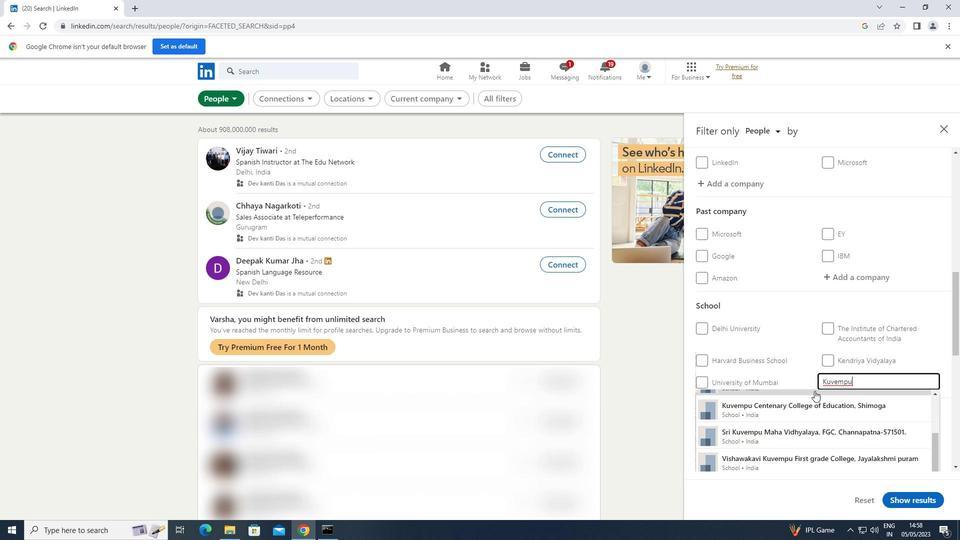 
Action: Mouse moved to (776, 449)
Screenshot: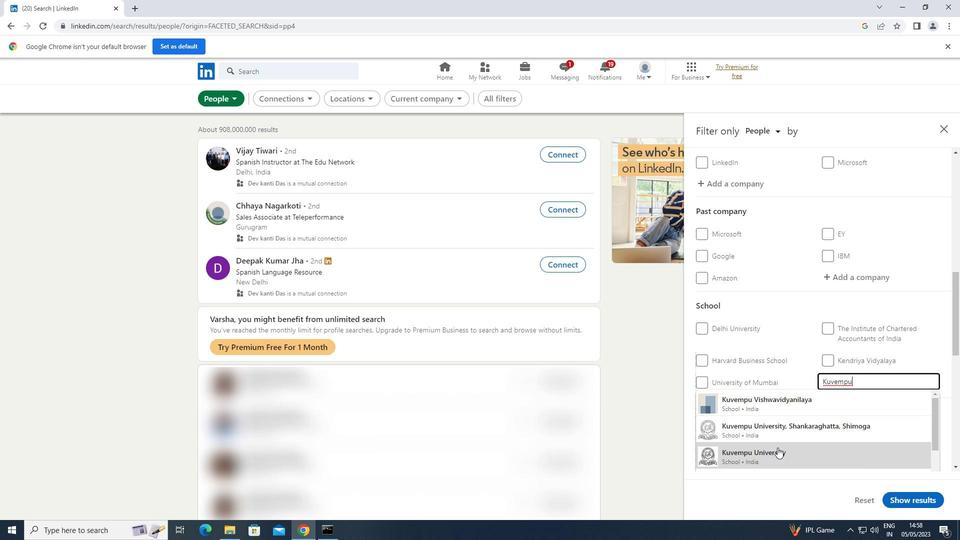 
Action: Mouse pressed left at (776, 449)
Screenshot: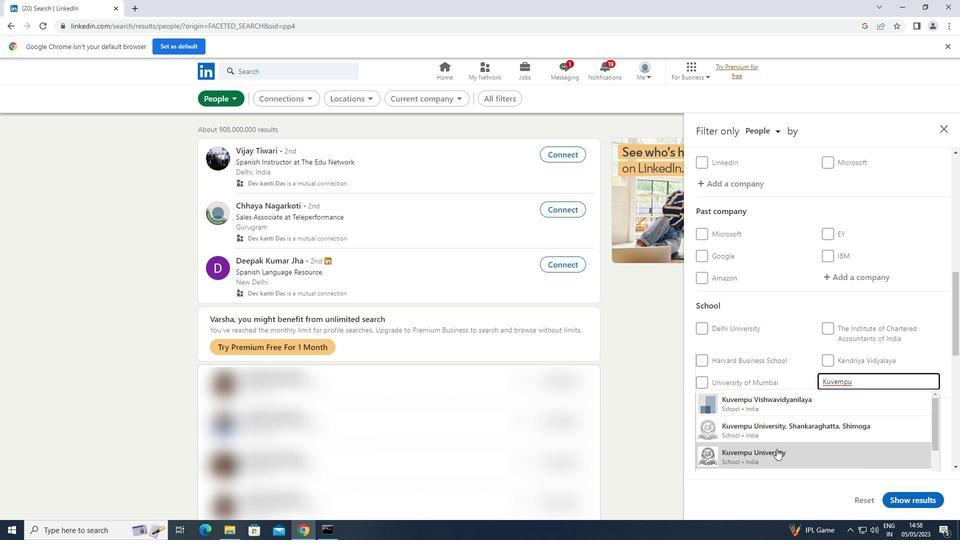 
Action: Mouse moved to (827, 411)
Screenshot: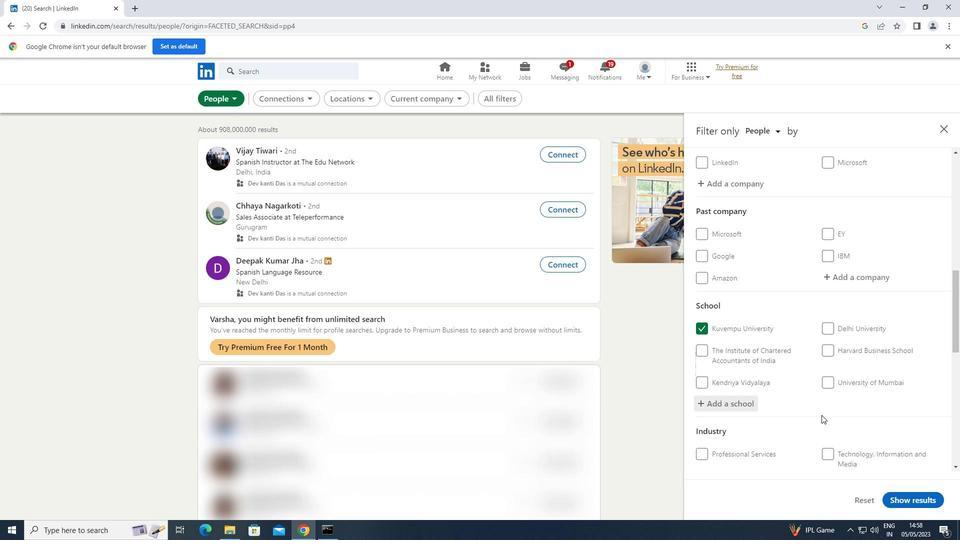 
Action: Mouse scrolled (827, 411) with delta (0, 0)
Screenshot: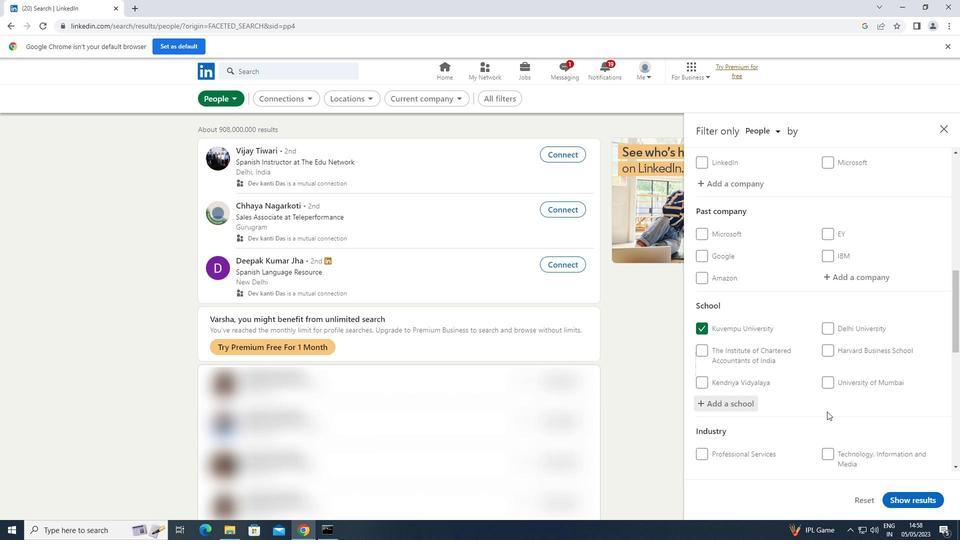 
Action: Mouse scrolled (827, 411) with delta (0, 0)
Screenshot: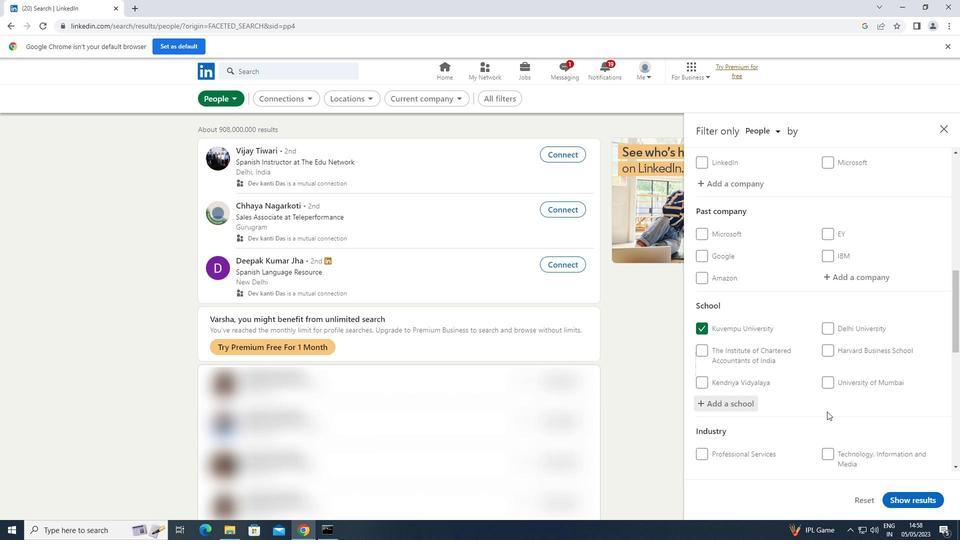 
Action: Mouse scrolled (827, 411) with delta (0, 0)
Screenshot: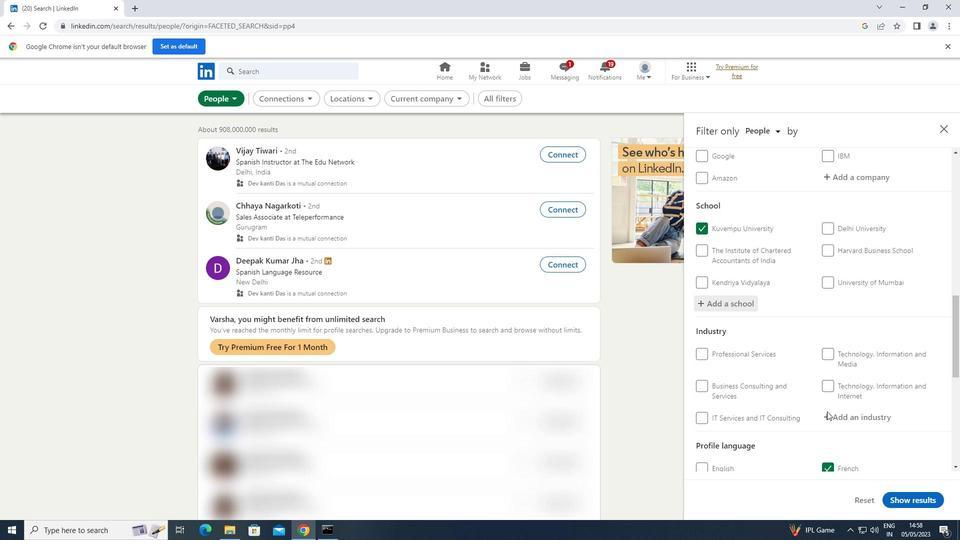 
Action: Mouse moved to (880, 371)
Screenshot: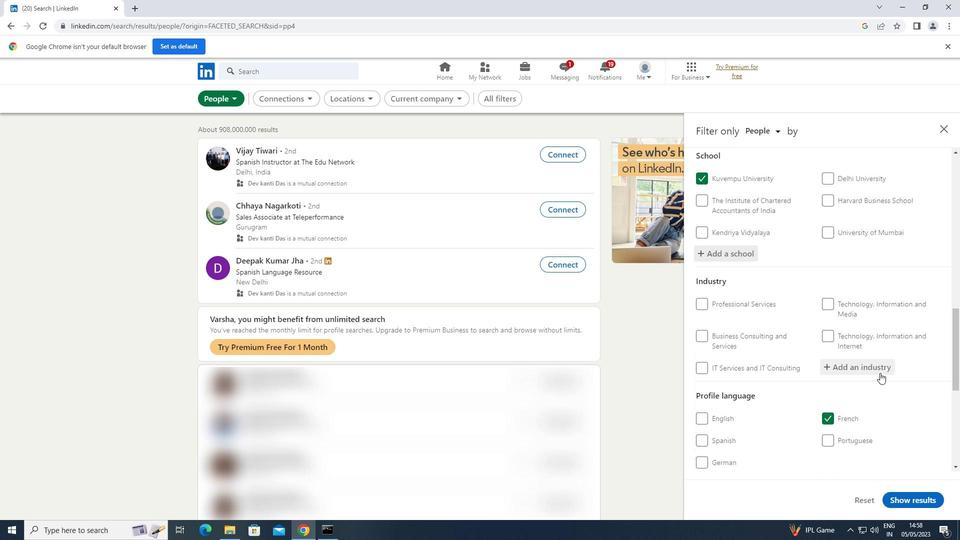 
Action: Mouse pressed left at (880, 371)
Screenshot: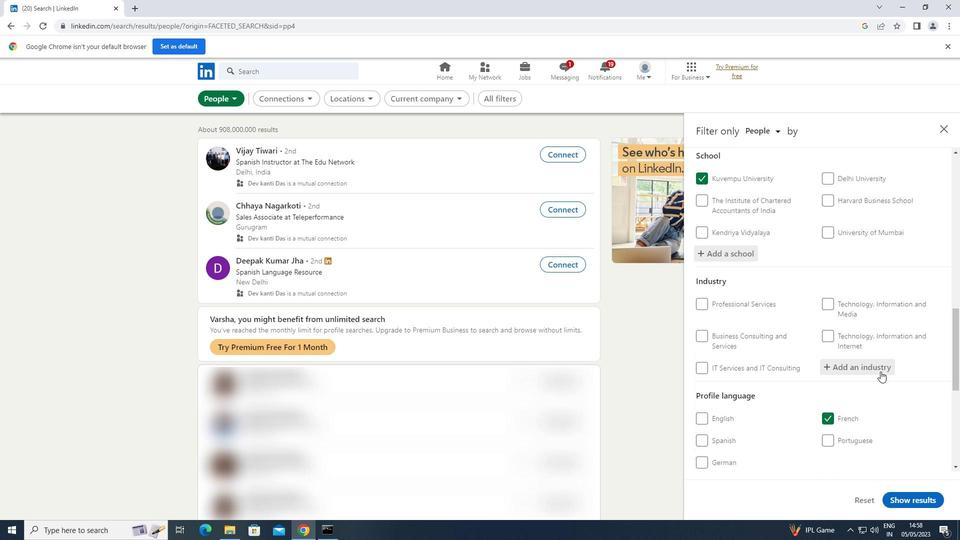 
Action: Key pressed <Key.shift>ADVERTISING
Screenshot: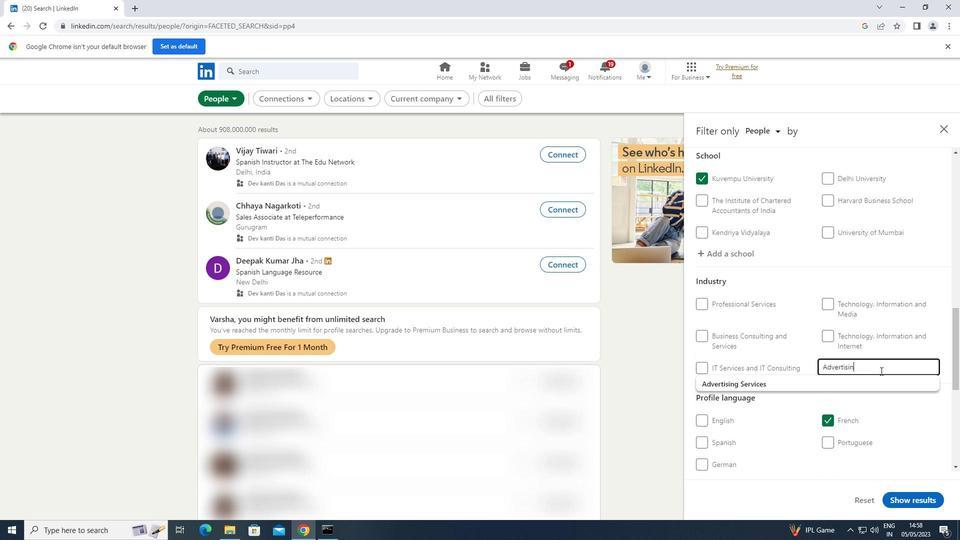 
Action: Mouse moved to (817, 386)
Screenshot: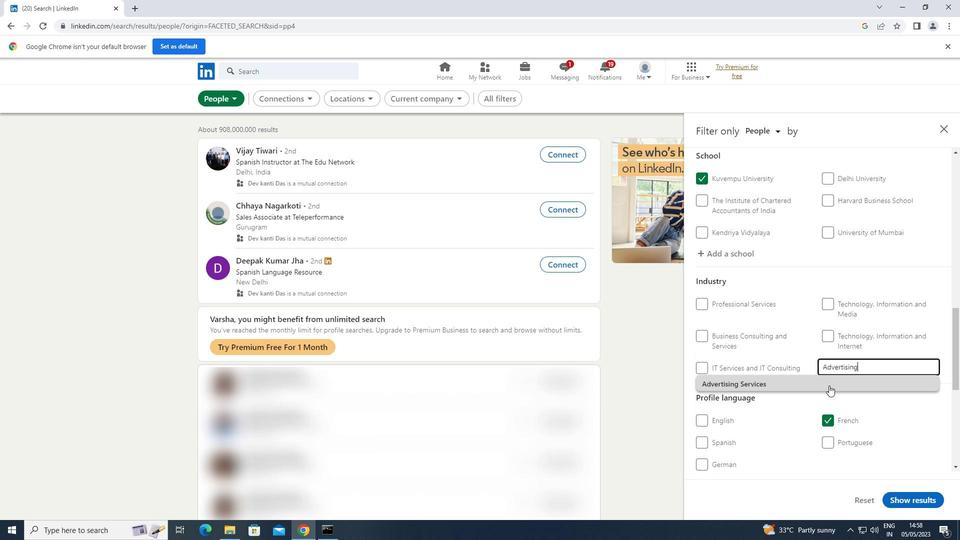 
Action: Mouse pressed left at (817, 386)
Screenshot: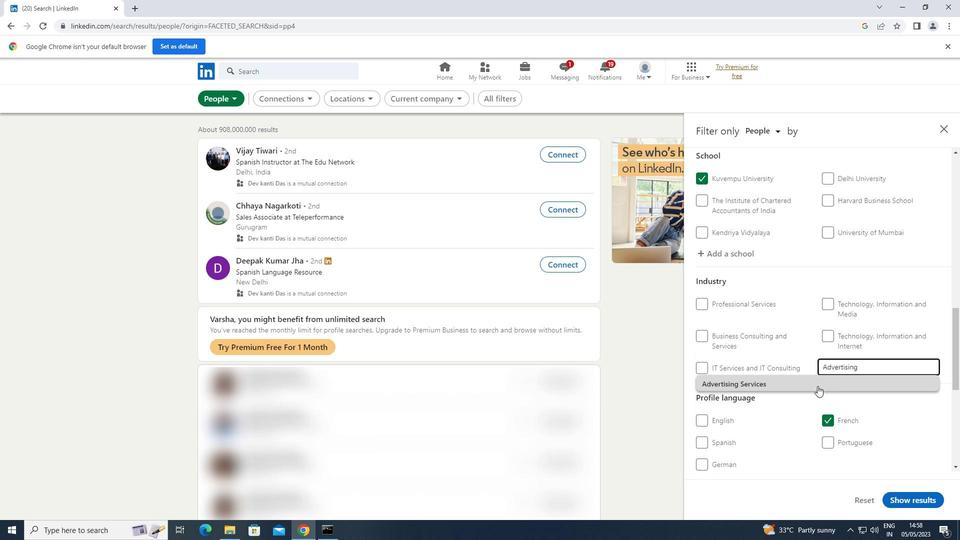 
Action: Mouse moved to (827, 379)
Screenshot: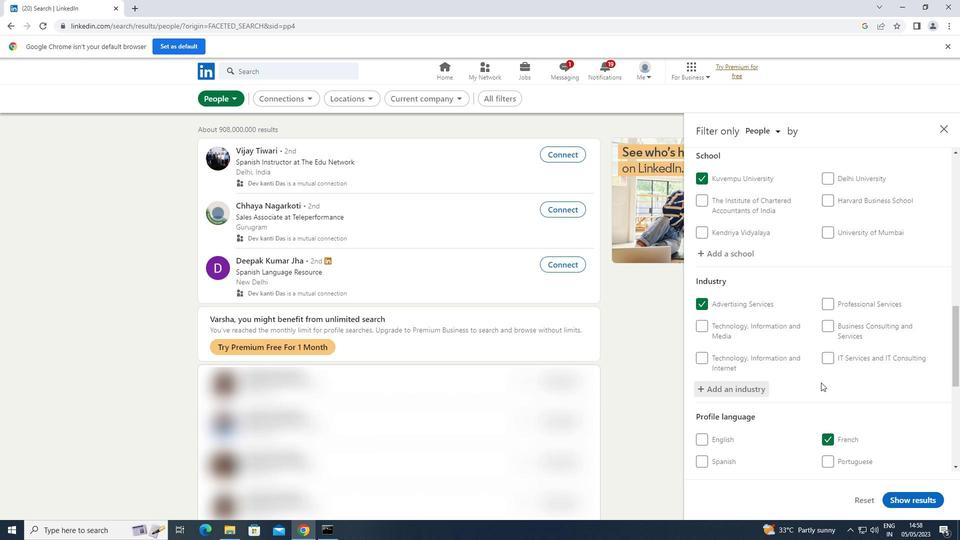 
Action: Mouse scrolled (827, 379) with delta (0, 0)
Screenshot: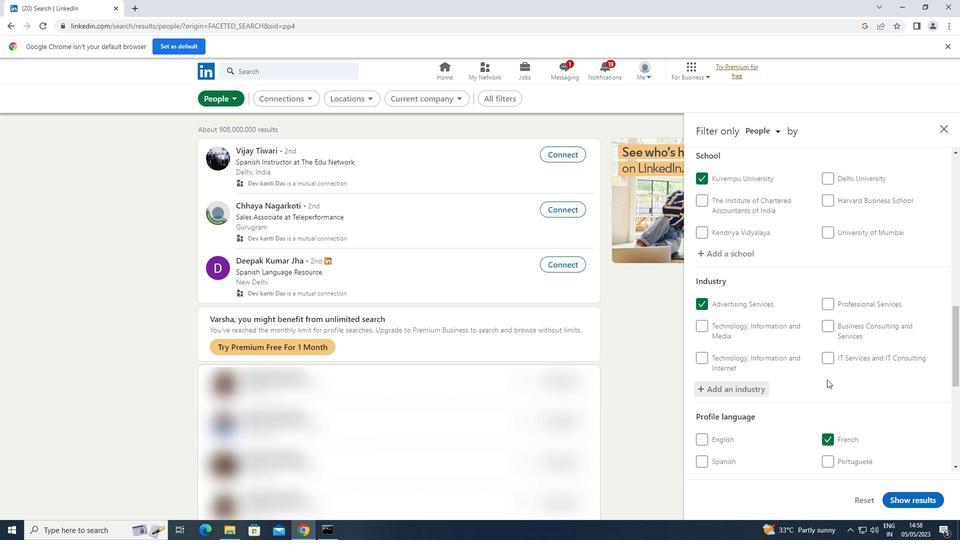 
Action: Mouse scrolled (827, 379) with delta (0, 0)
Screenshot: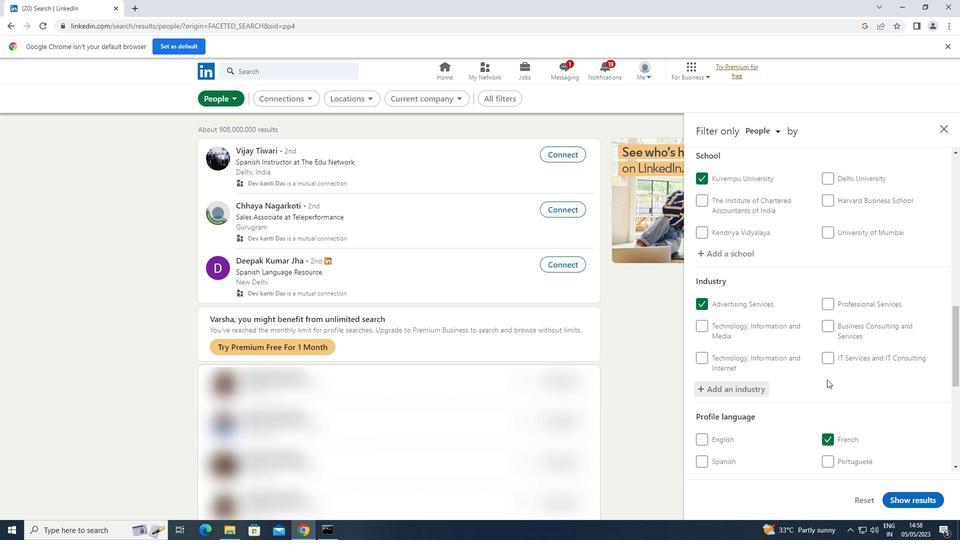 
Action: Mouse scrolled (827, 379) with delta (0, 0)
Screenshot: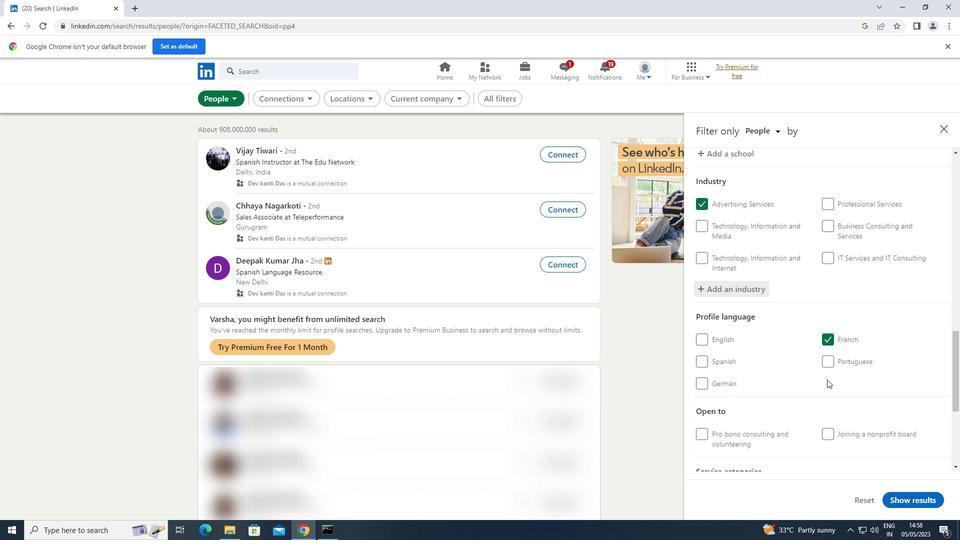 
Action: Mouse scrolled (827, 379) with delta (0, 0)
Screenshot: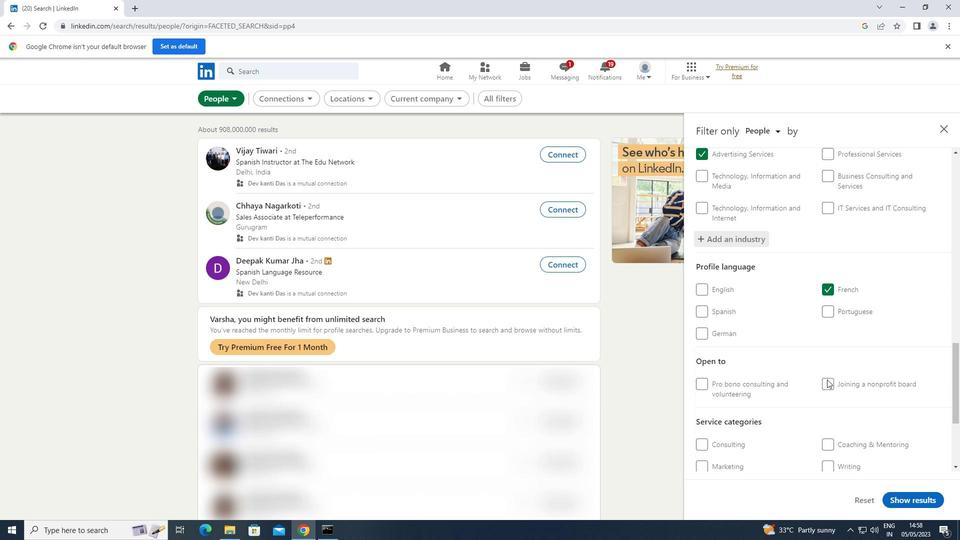 
Action: Mouse scrolled (827, 379) with delta (0, 0)
Screenshot: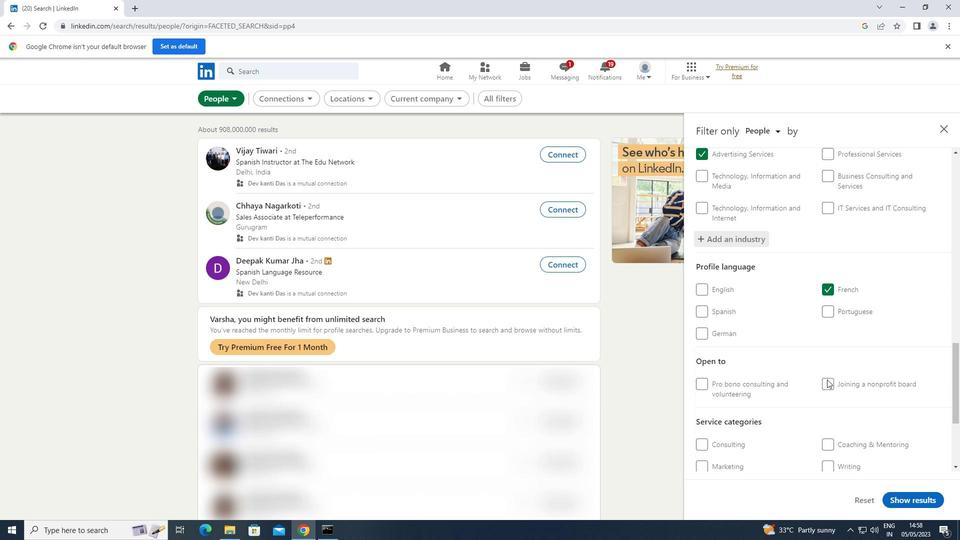
Action: Mouse moved to (832, 380)
Screenshot: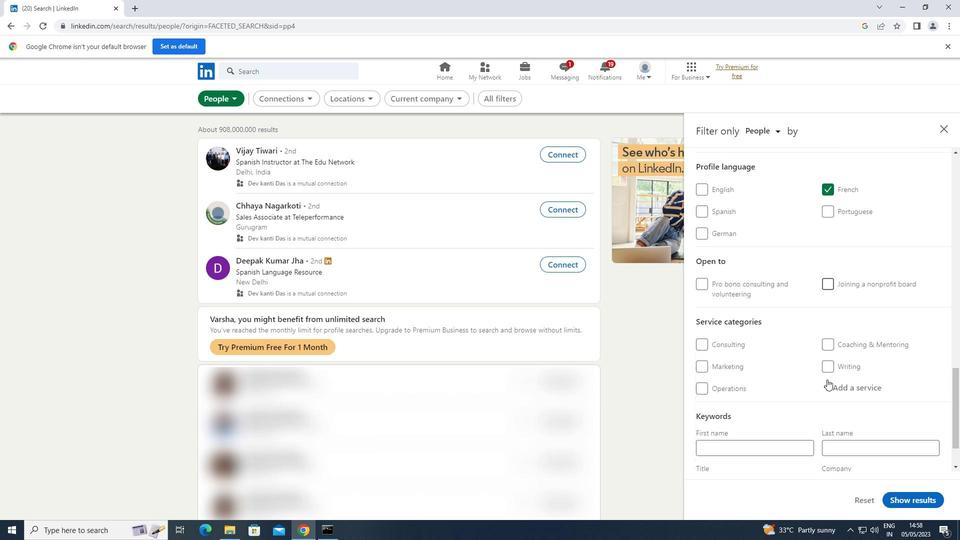 
Action: Mouse pressed left at (832, 380)
Screenshot: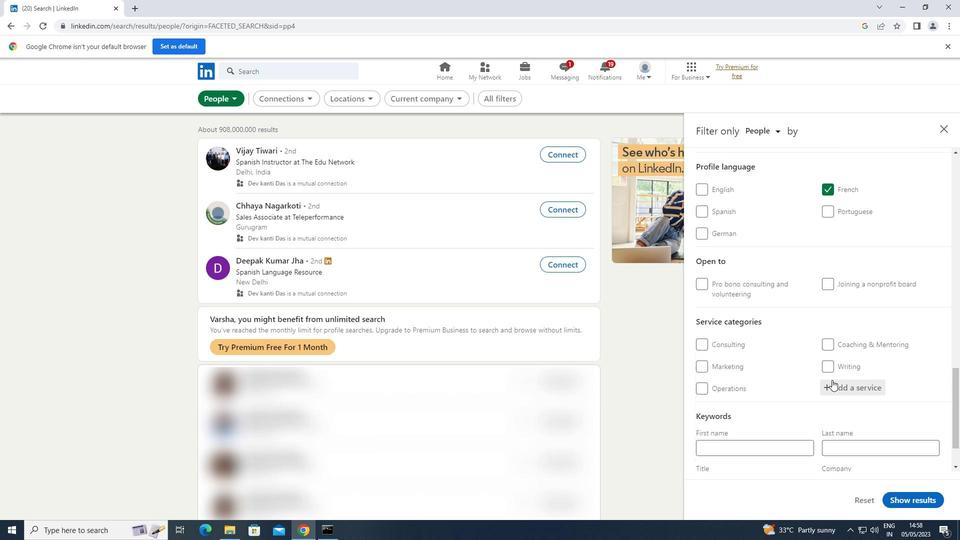 
Action: Key pressed <Key.shift>WEB<Key.space><Key.shift>DEVELOP
Screenshot: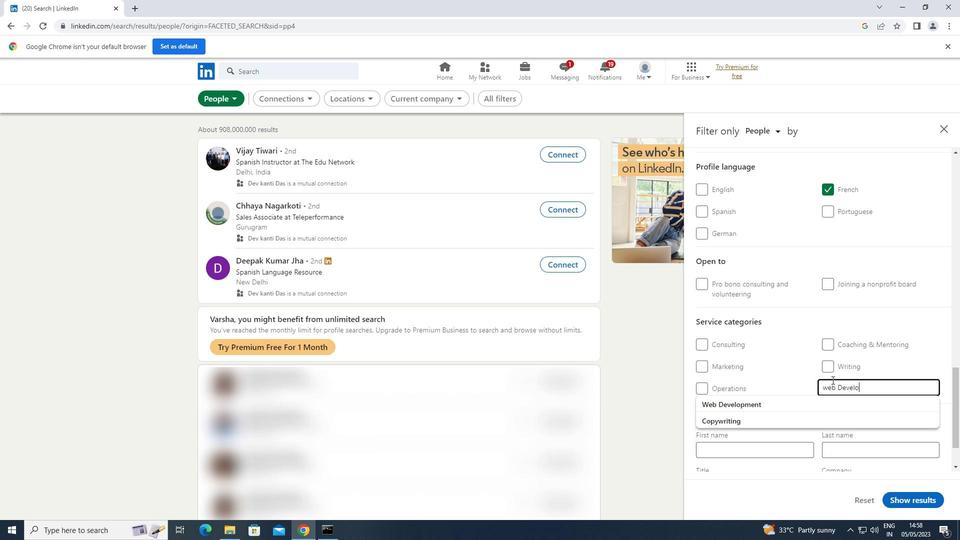 
Action: Mouse moved to (783, 399)
Screenshot: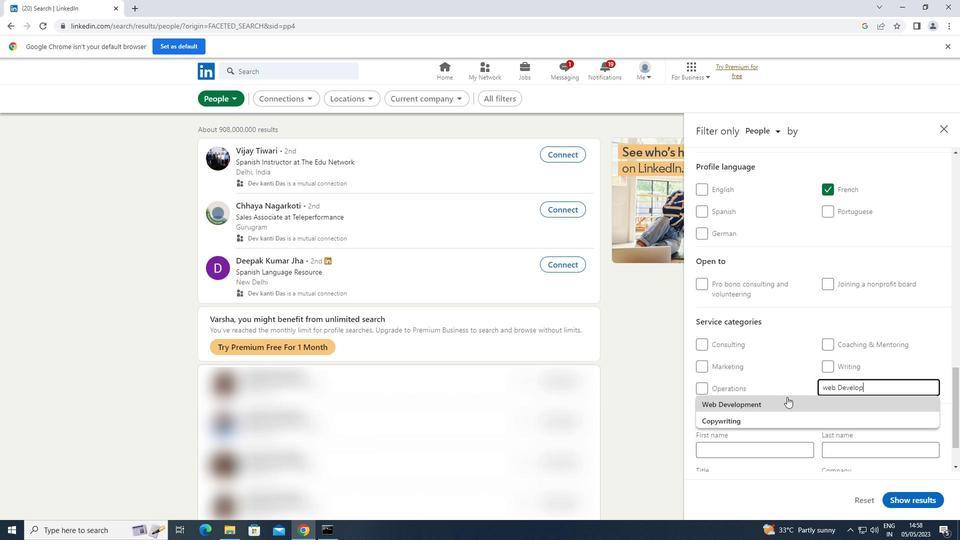 
Action: Mouse pressed left at (783, 399)
Screenshot: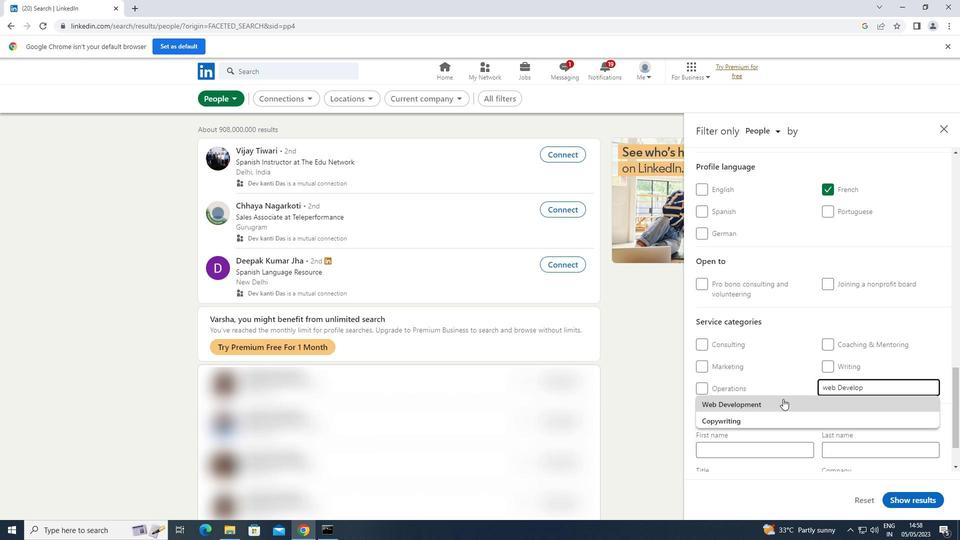 
Action: Mouse scrolled (783, 398) with delta (0, 0)
Screenshot: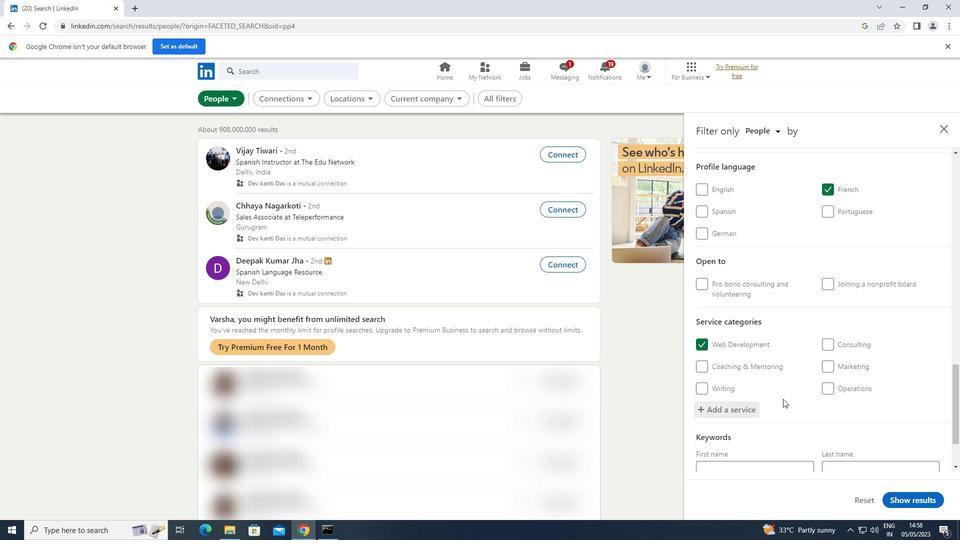 
Action: Mouse scrolled (783, 398) with delta (0, 0)
Screenshot: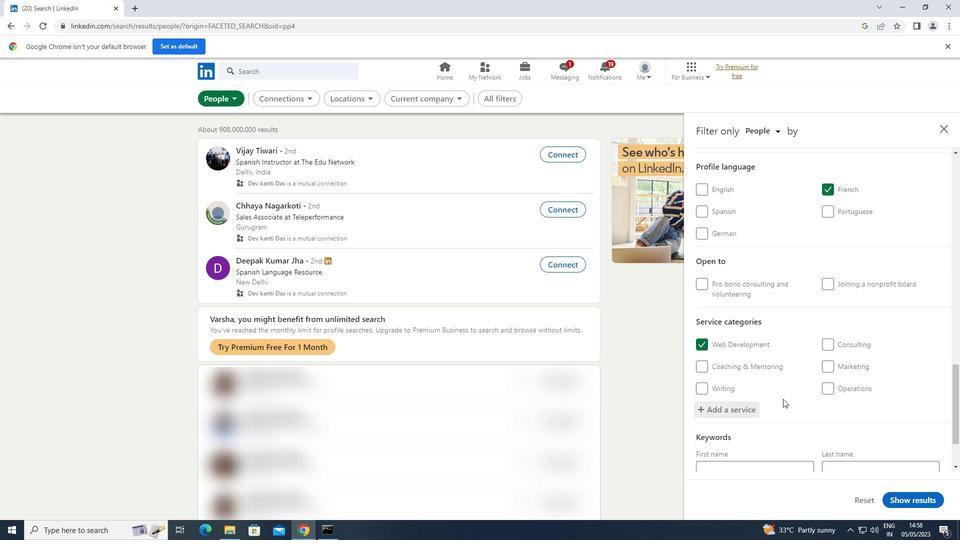
Action: Mouse scrolled (783, 398) with delta (0, 0)
Screenshot: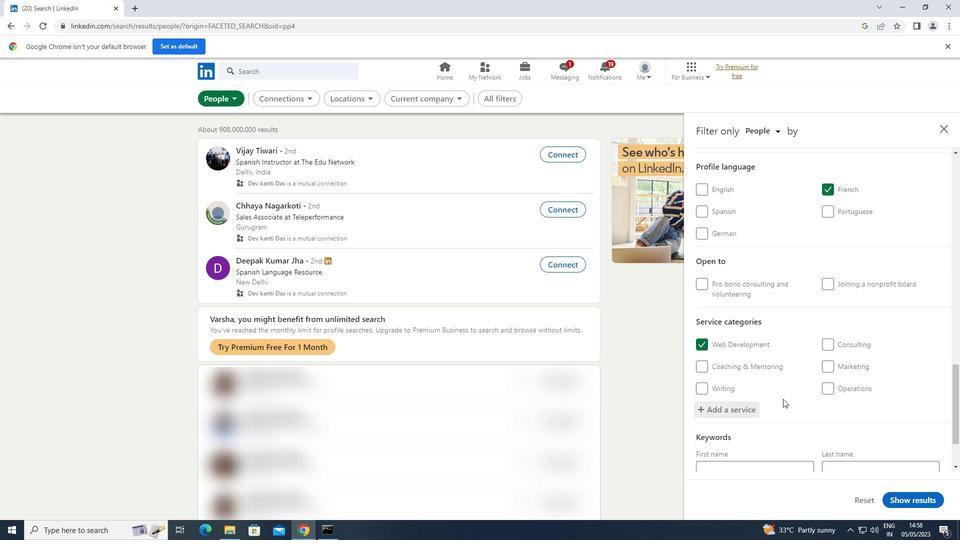 
Action: Mouse scrolled (783, 398) with delta (0, 0)
Screenshot: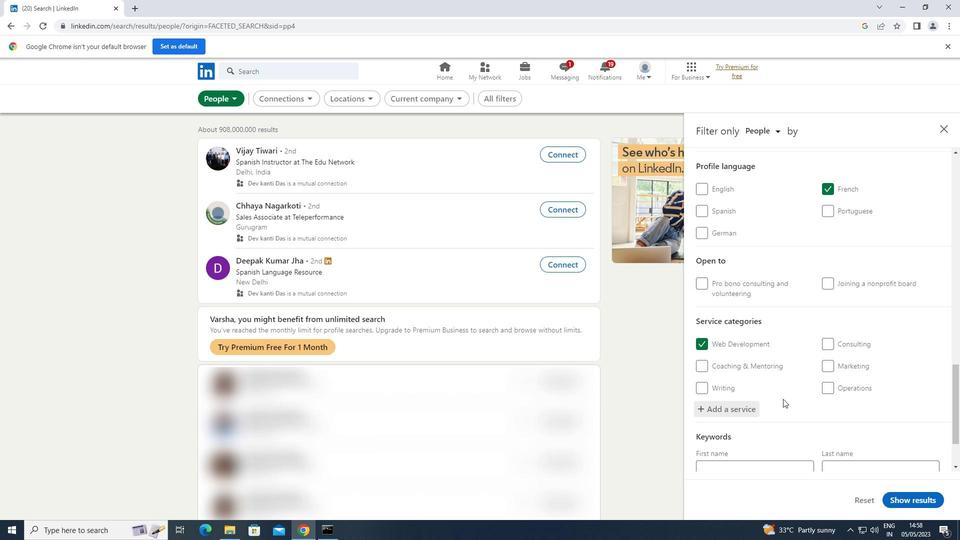 
Action: Mouse scrolled (783, 398) with delta (0, 0)
Screenshot: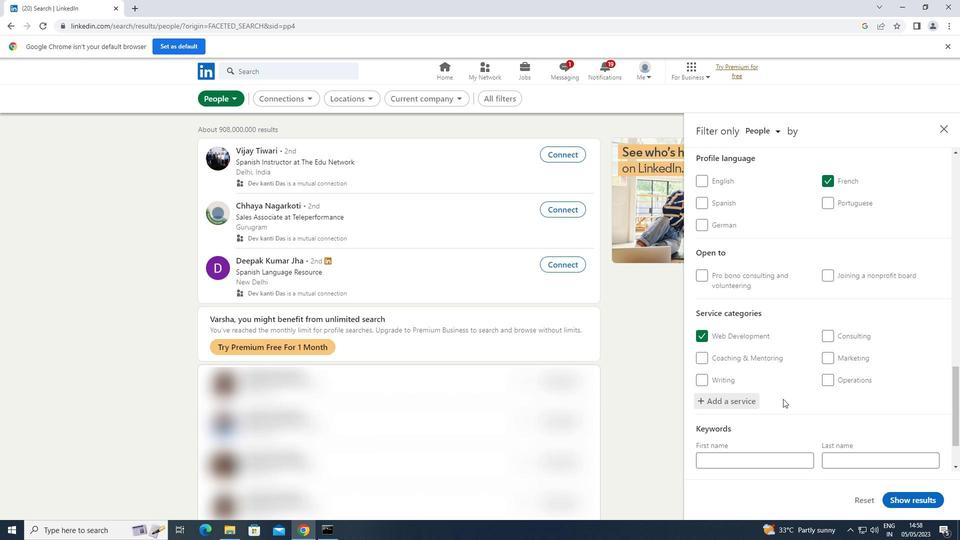 
Action: Mouse scrolled (783, 398) with delta (0, 0)
Screenshot: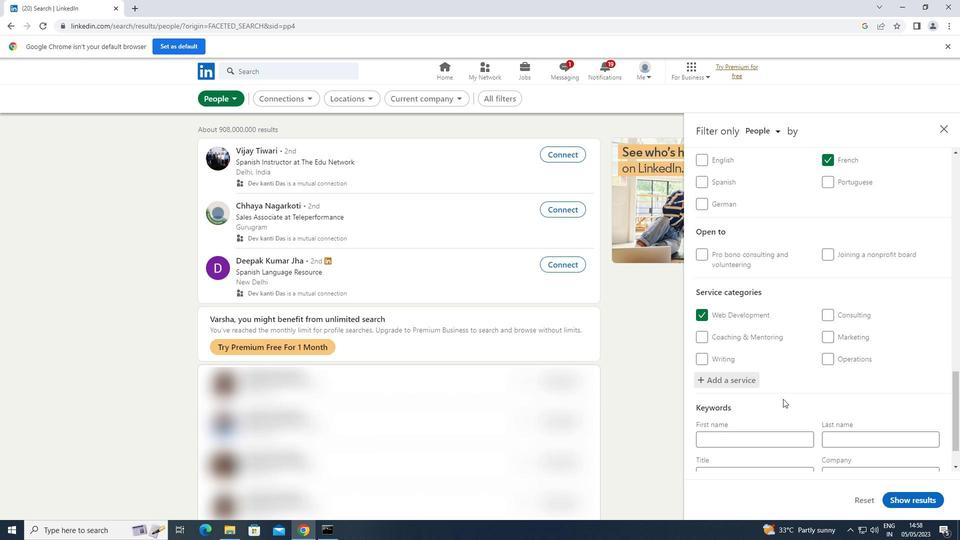 
Action: Mouse moved to (770, 427)
Screenshot: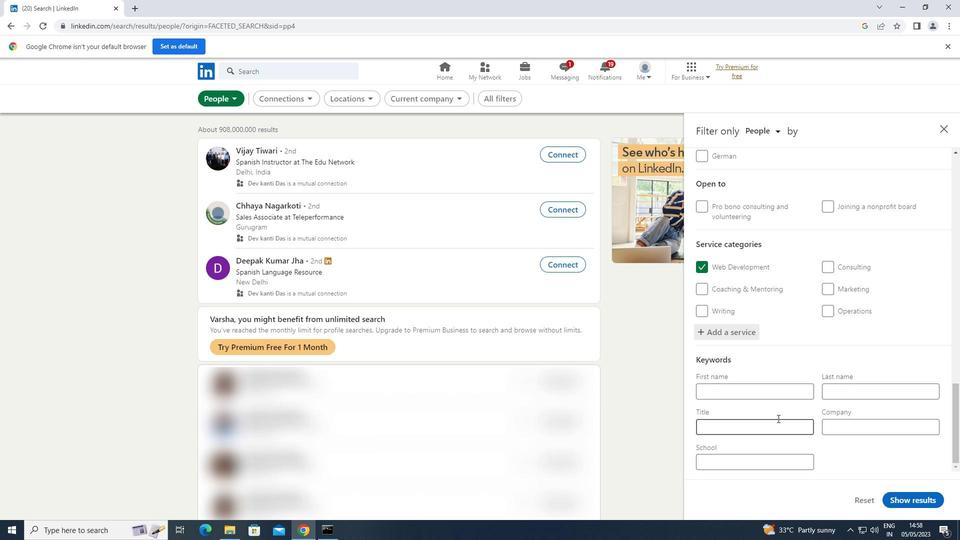 
Action: Mouse pressed left at (770, 427)
Screenshot: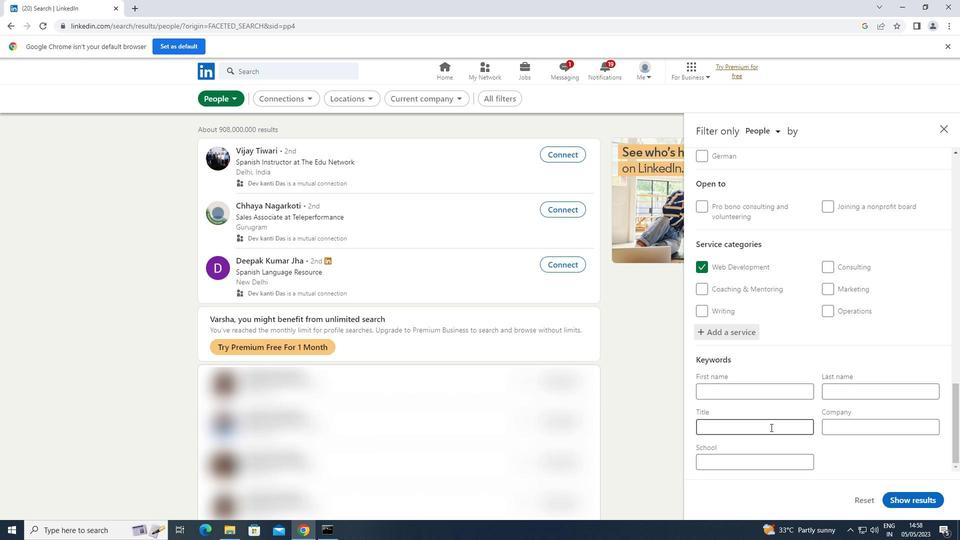 
Action: Key pressed <Key.shift>COMMUNICATIONS<Key.space><Key.shift>DIRECTOR
Screenshot: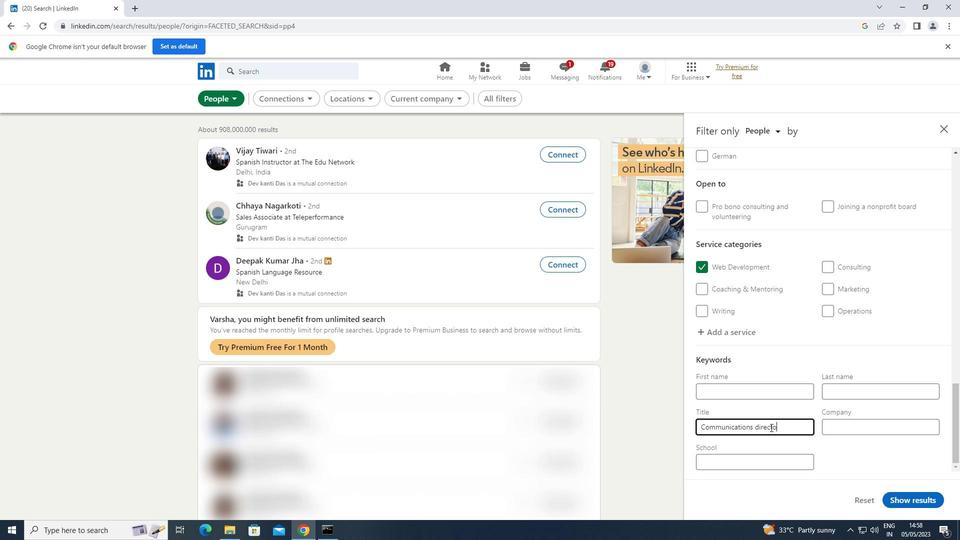 
Action: Mouse moved to (759, 425)
Screenshot: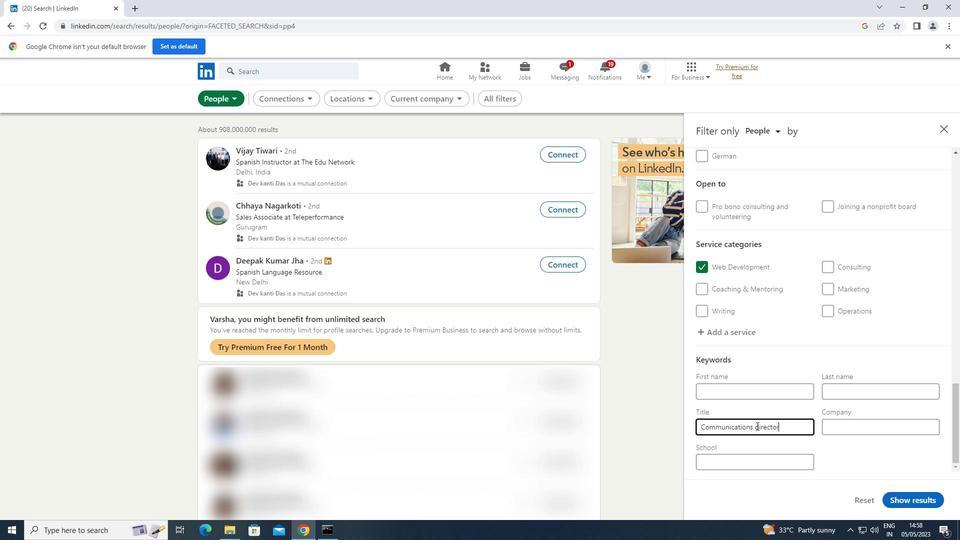 
Action: Mouse pressed left at (759, 425)
Screenshot: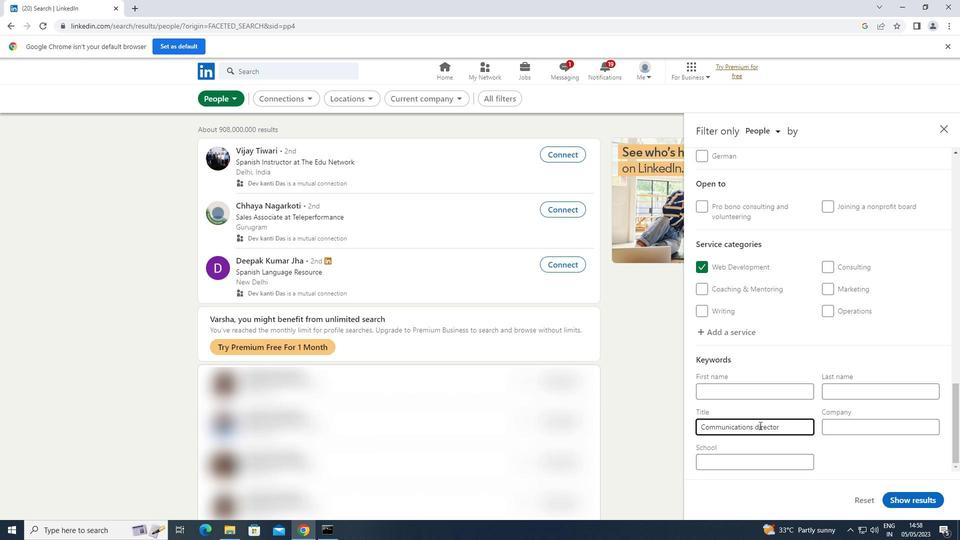 
Action: Mouse moved to (759, 425)
Screenshot: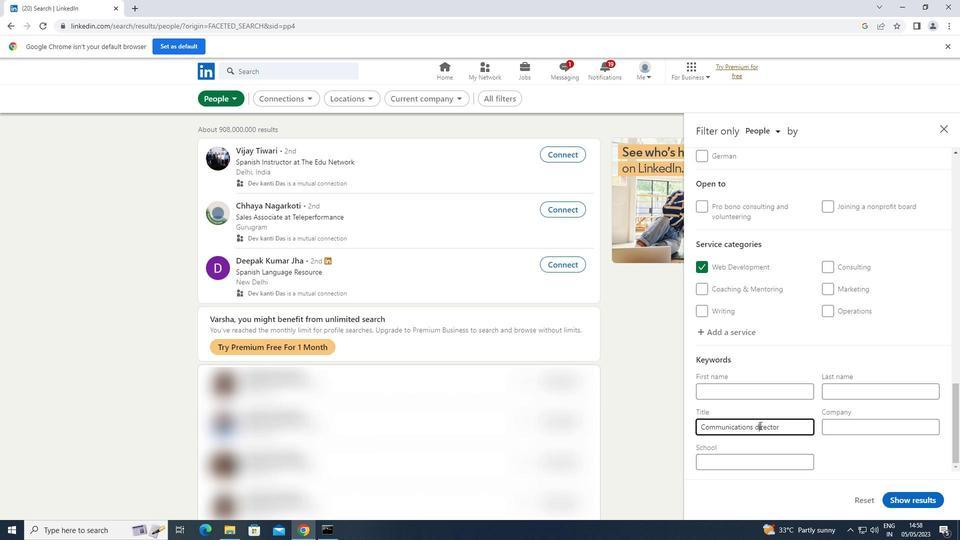 
Action: Key pressed <Key.backspace><Key.shift>D
Screenshot: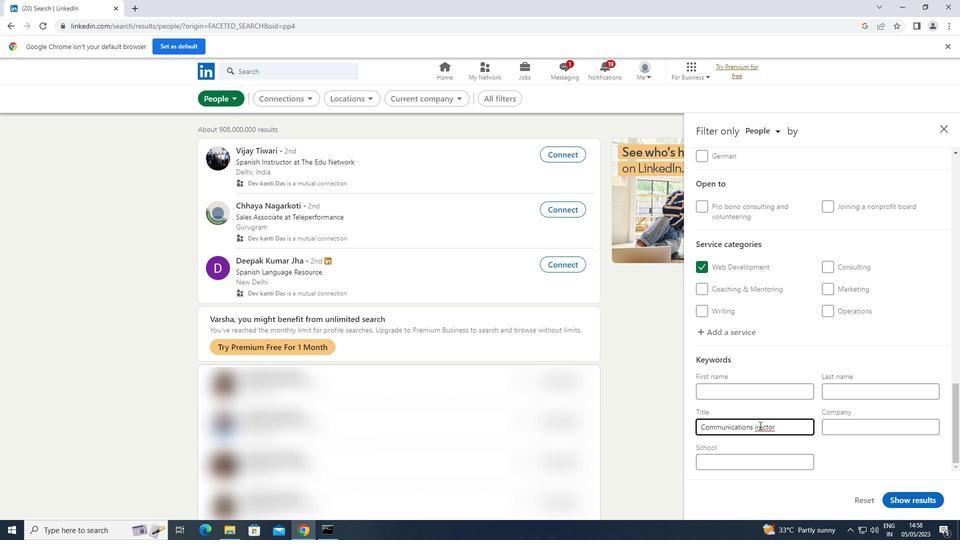 
Action: Mouse moved to (893, 499)
Screenshot: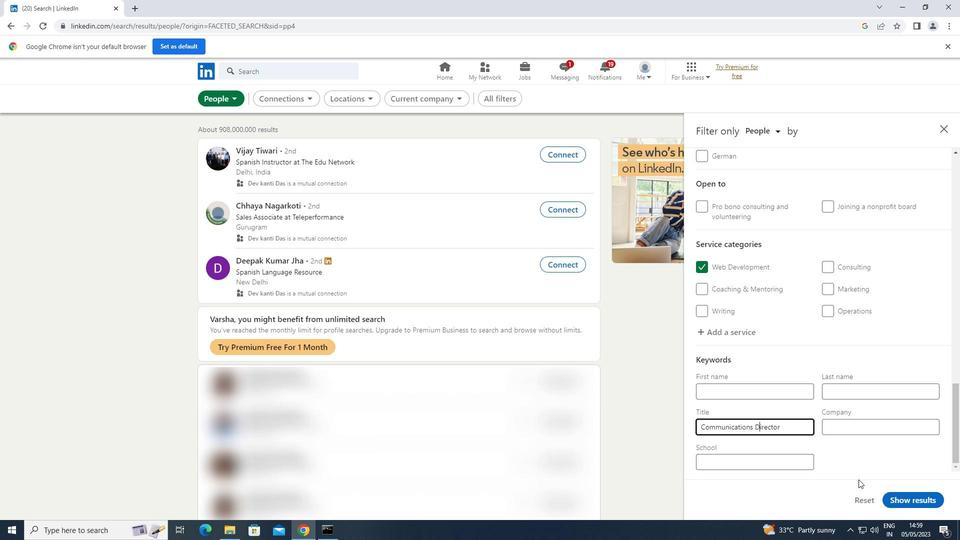 
Action: Mouse pressed left at (893, 499)
Screenshot: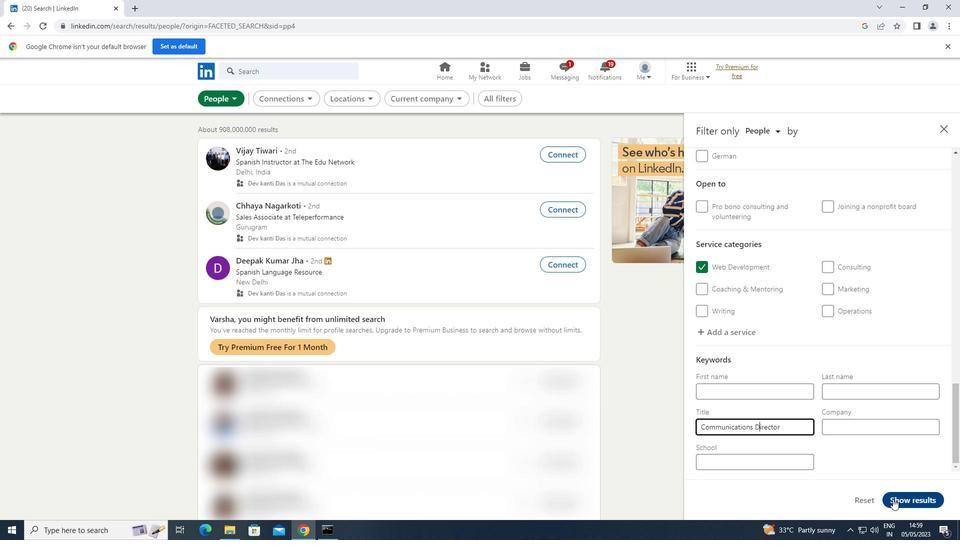 
